 Task: Forward email as attachment with the signature Delaney King with the subject Meeting minutes from softage.1@softage.net to softage.4@softage.net with the message Could you provide me with a status report on the projects resource utilization?
Action: Mouse moved to (919, 82)
Screenshot: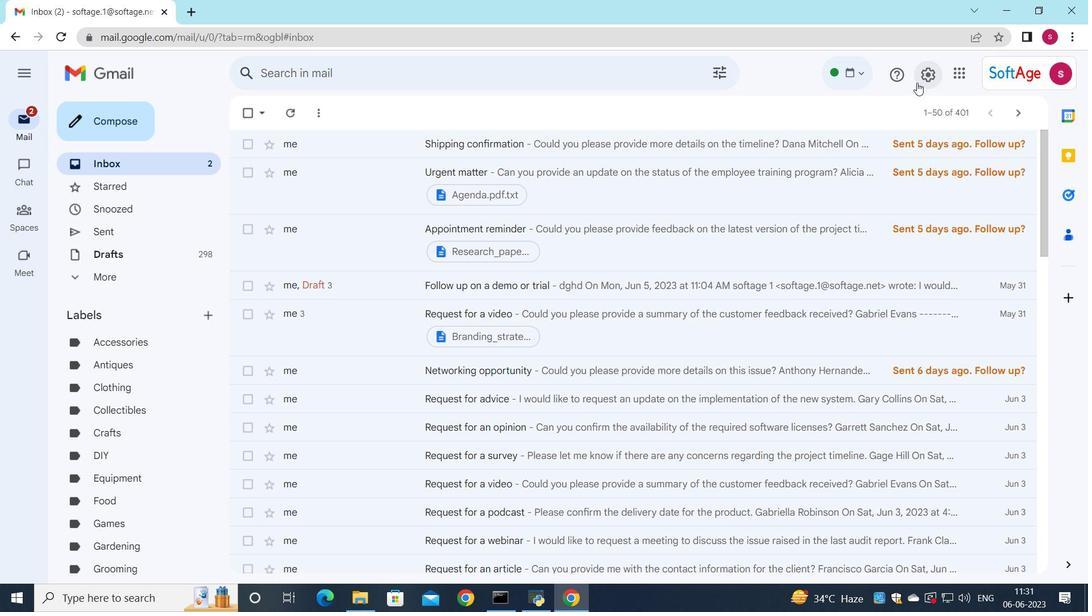 
Action: Mouse pressed left at (919, 82)
Screenshot: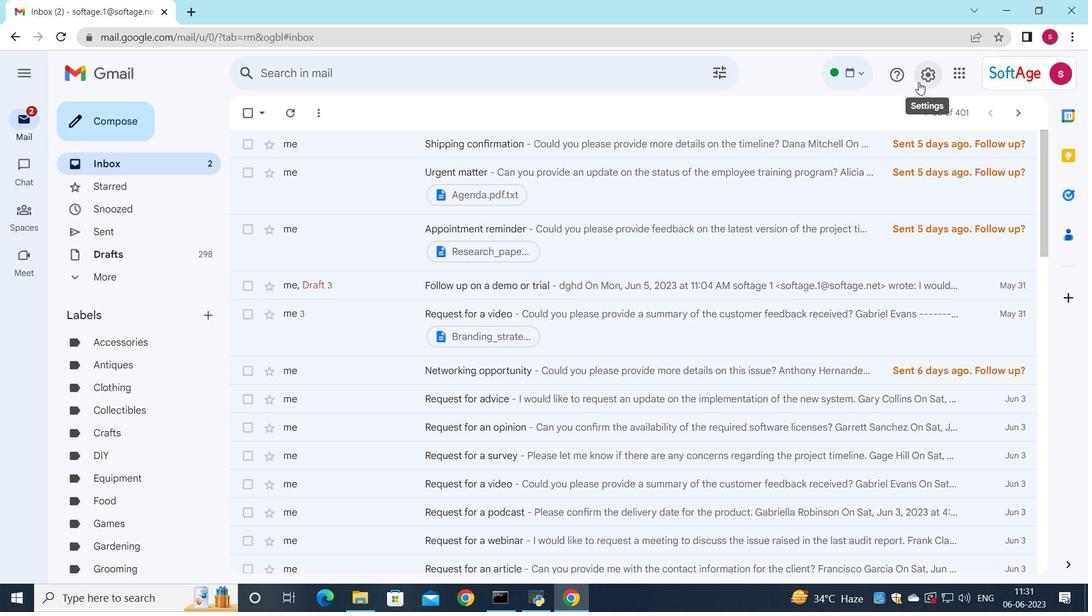 
Action: Mouse moved to (905, 147)
Screenshot: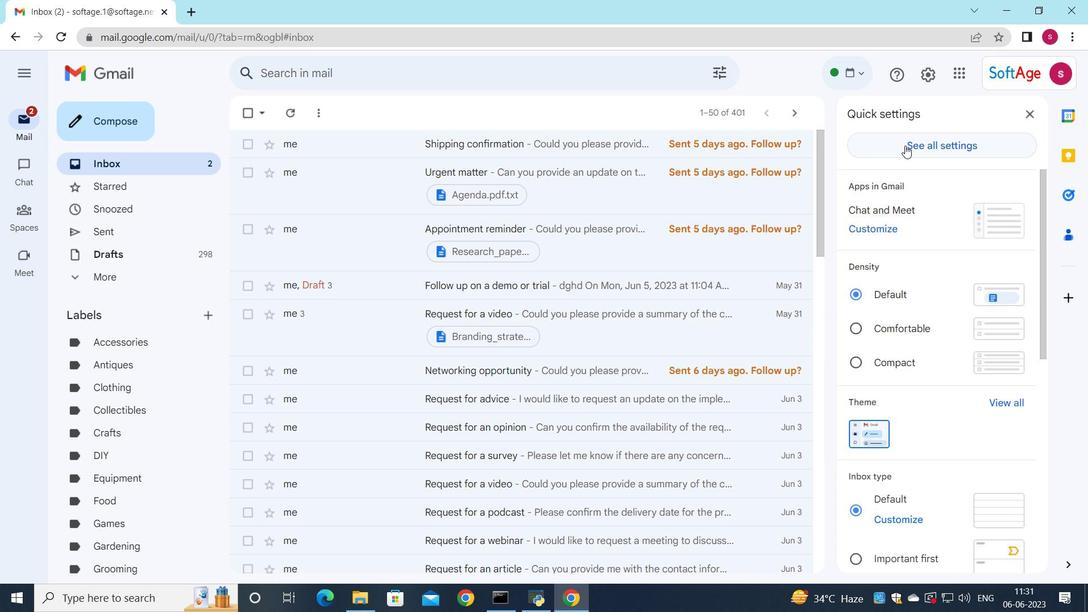 
Action: Mouse pressed left at (905, 147)
Screenshot: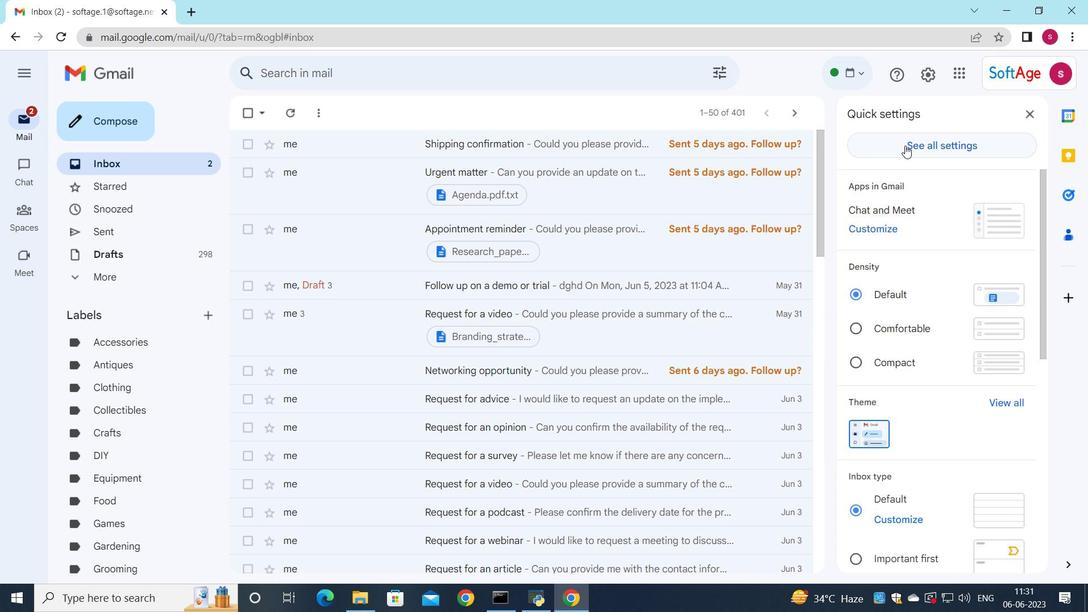 
Action: Mouse moved to (714, 248)
Screenshot: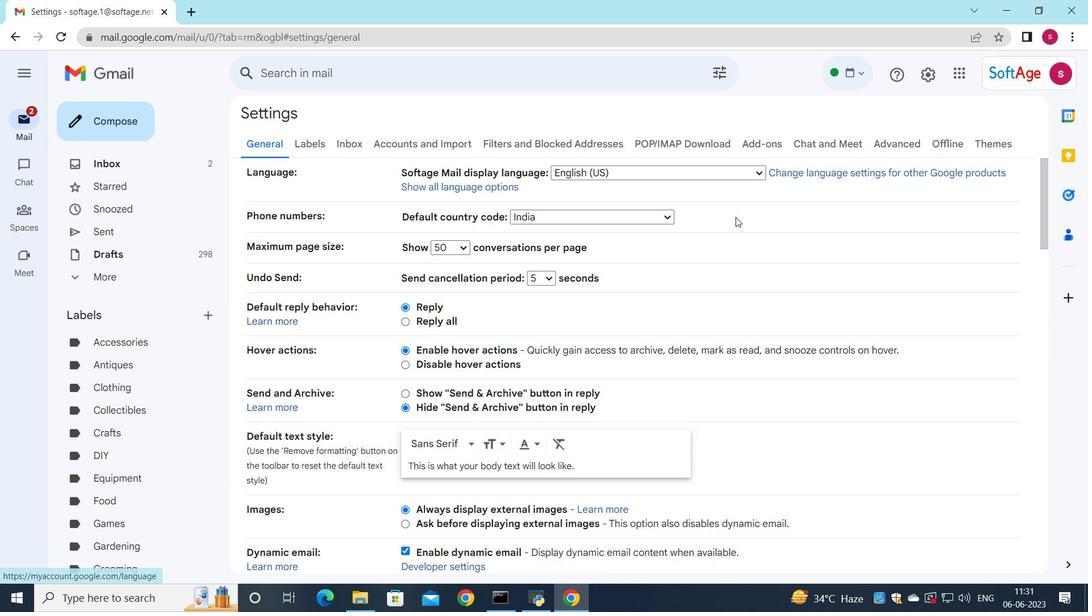 
Action: Mouse scrolled (714, 247) with delta (0, 0)
Screenshot: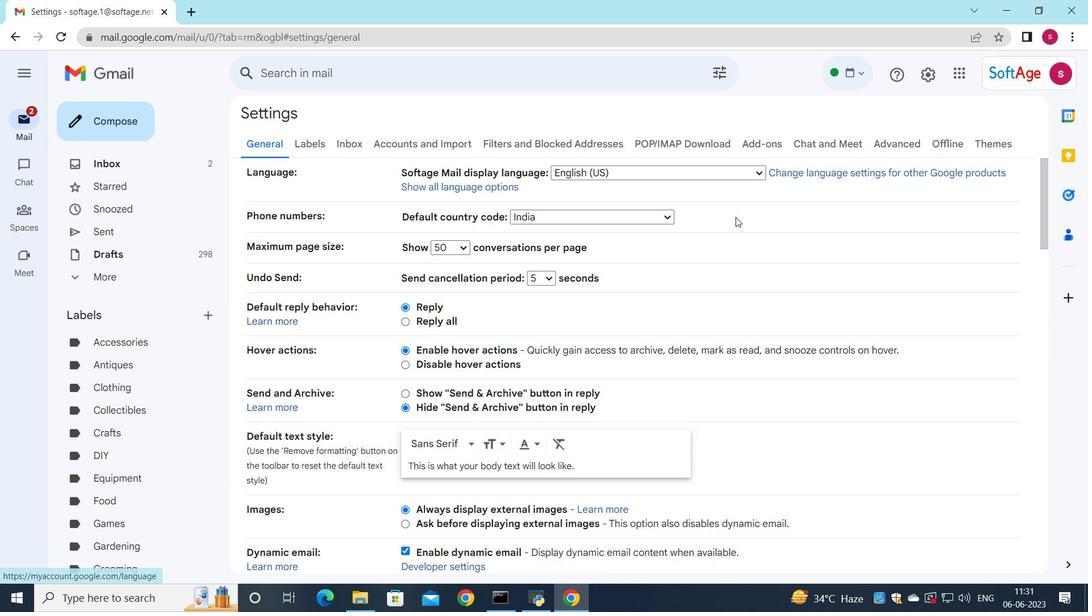 
Action: Mouse moved to (708, 254)
Screenshot: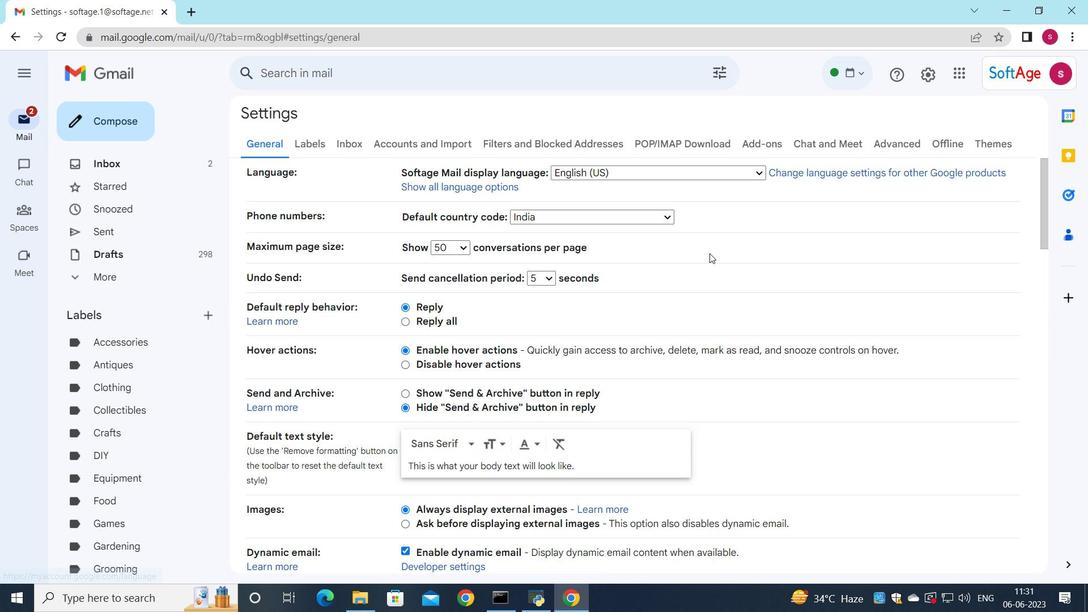 
Action: Mouse scrolled (708, 253) with delta (0, 0)
Screenshot: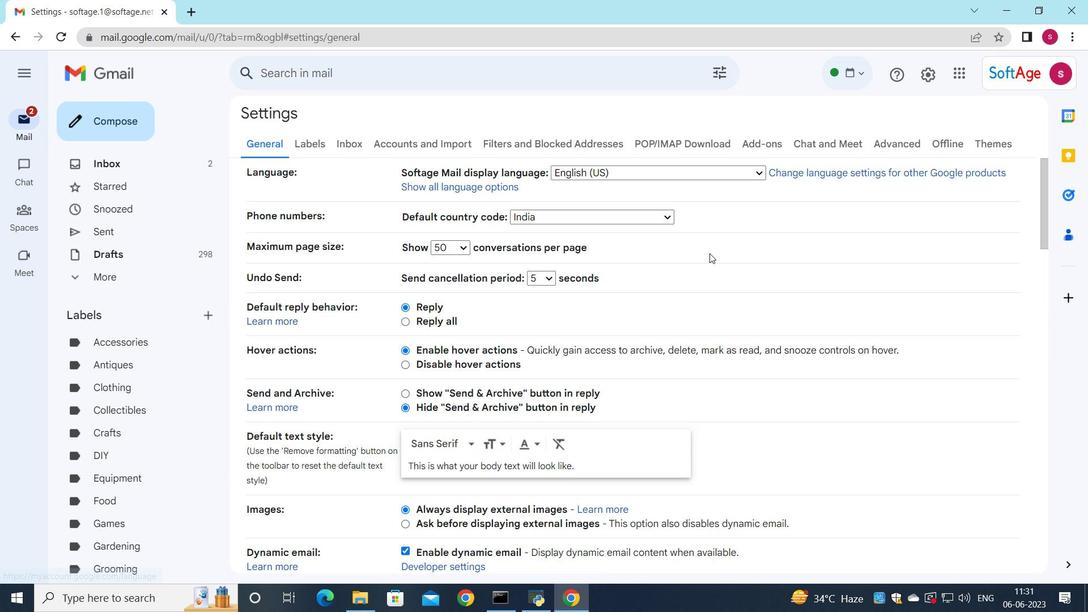 
Action: Mouse scrolled (708, 253) with delta (0, 0)
Screenshot: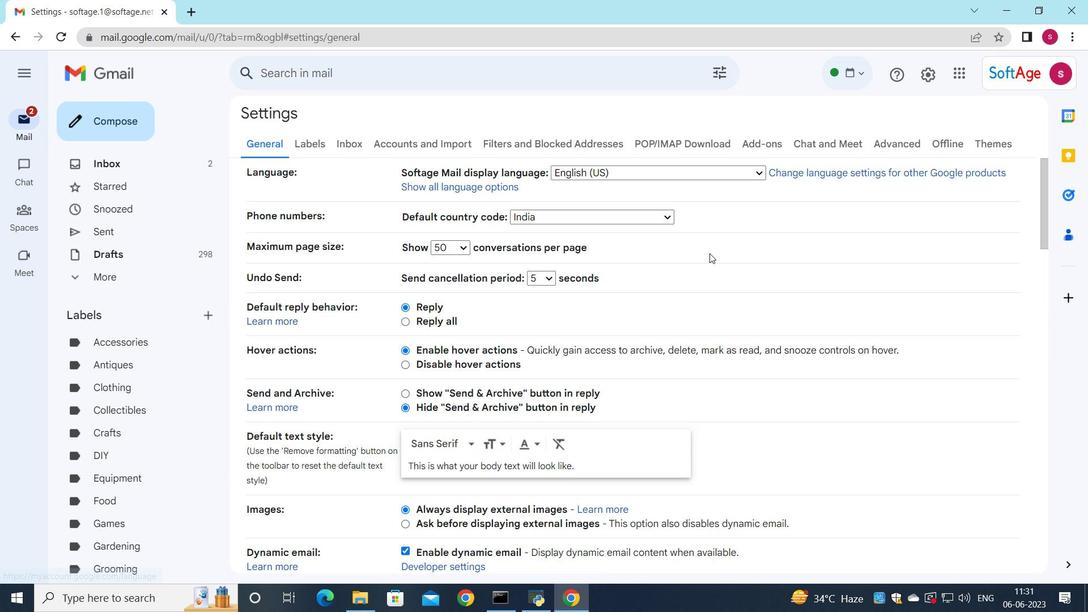 
Action: Mouse scrolled (708, 253) with delta (0, 0)
Screenshot: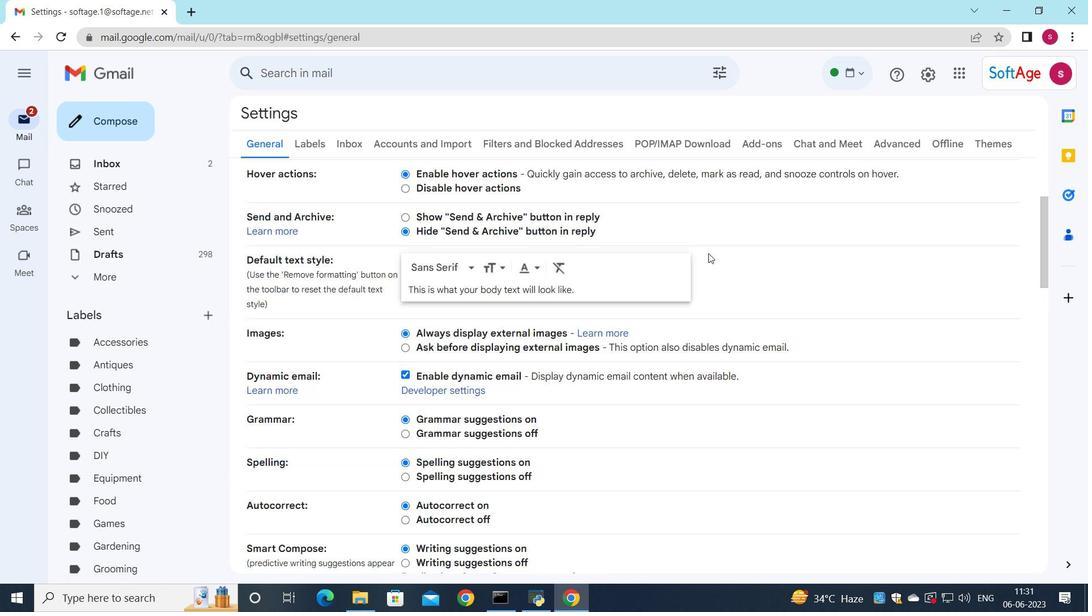 
Action: Mouse scrolled (708, 253) with delta (0, 0)
Screenshot: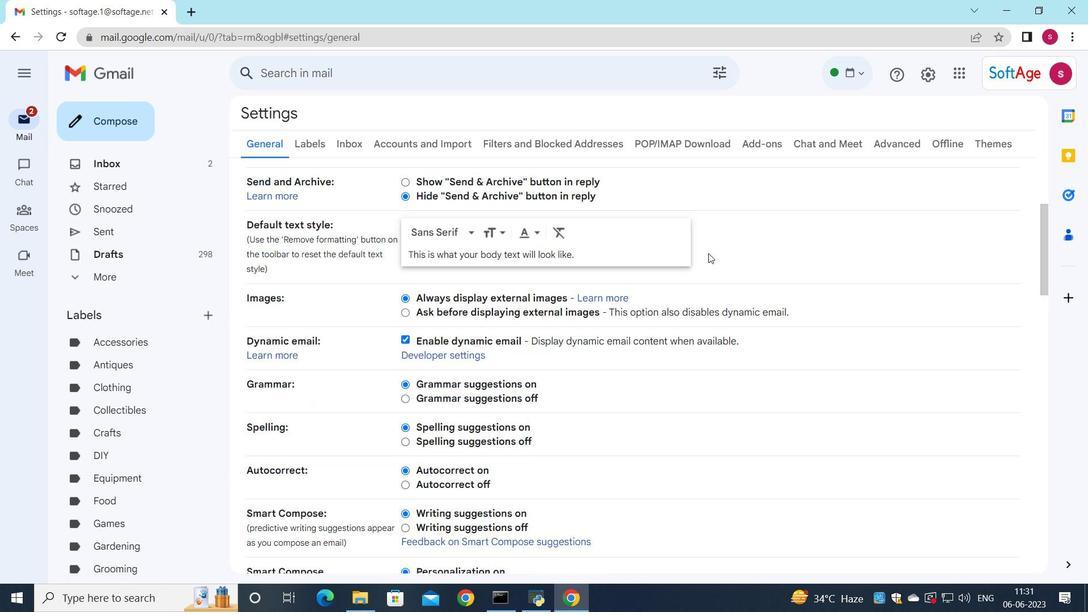 
Action: Mouse scrolled (708, 253) with delta (0, 0)
Screenshot: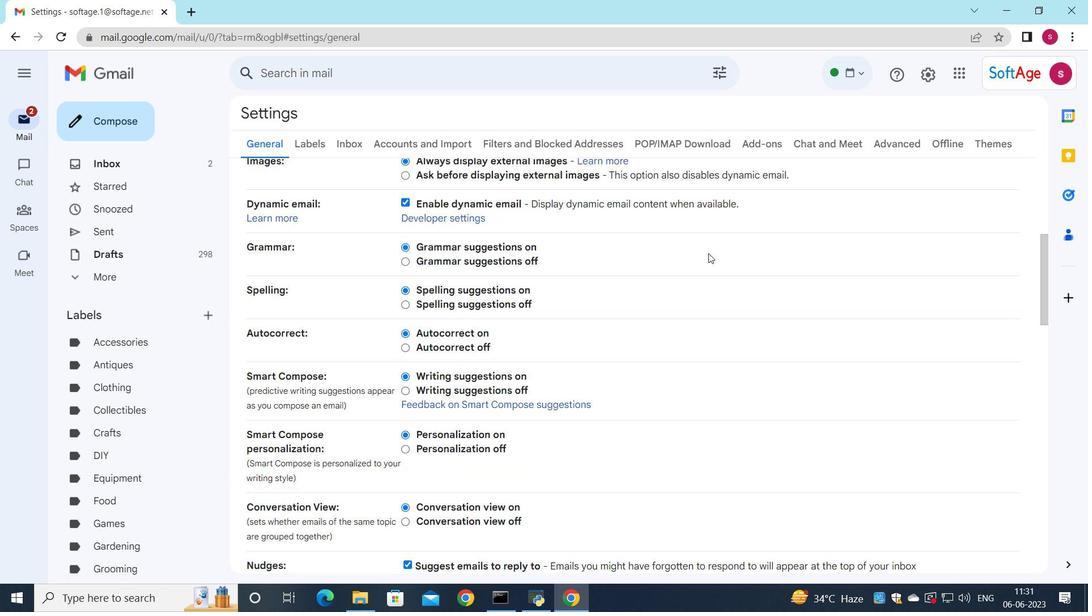 
Action: Mouse scrolled (708, 253) with delta (0, 0)
Screenshot: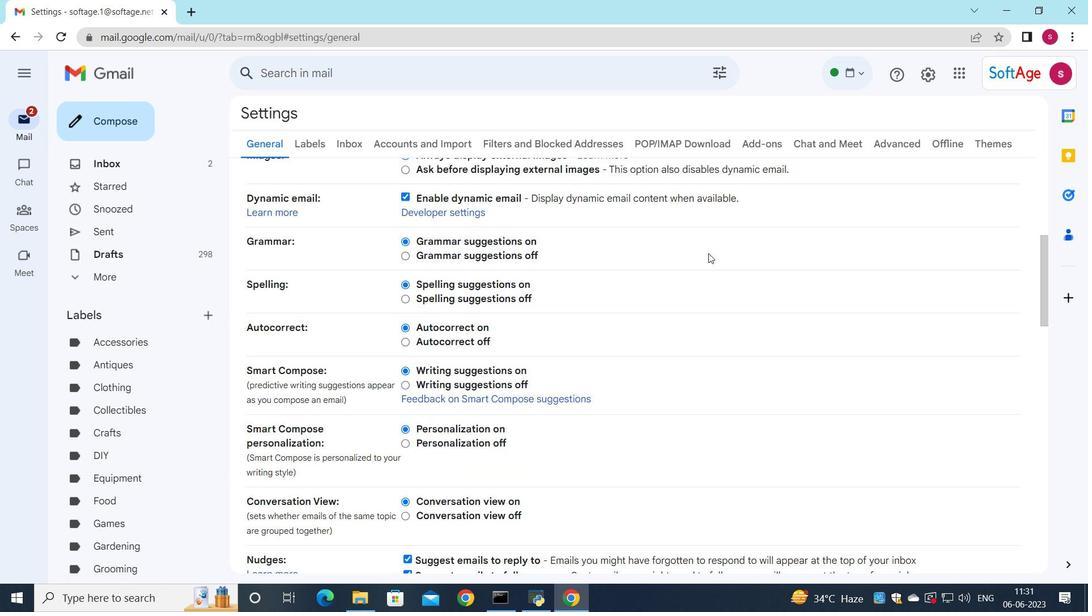 
Action: Mouse scrolled (708, 253) with delta (0, 0)
Screenshot: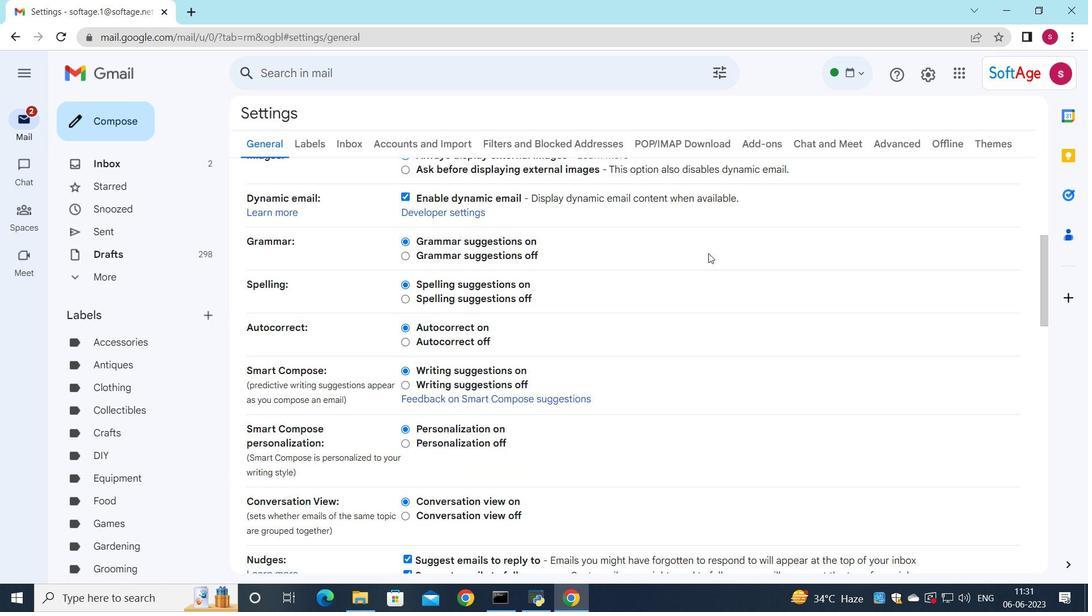 
Action: Mouse moved to (684, 270)
Screenshot: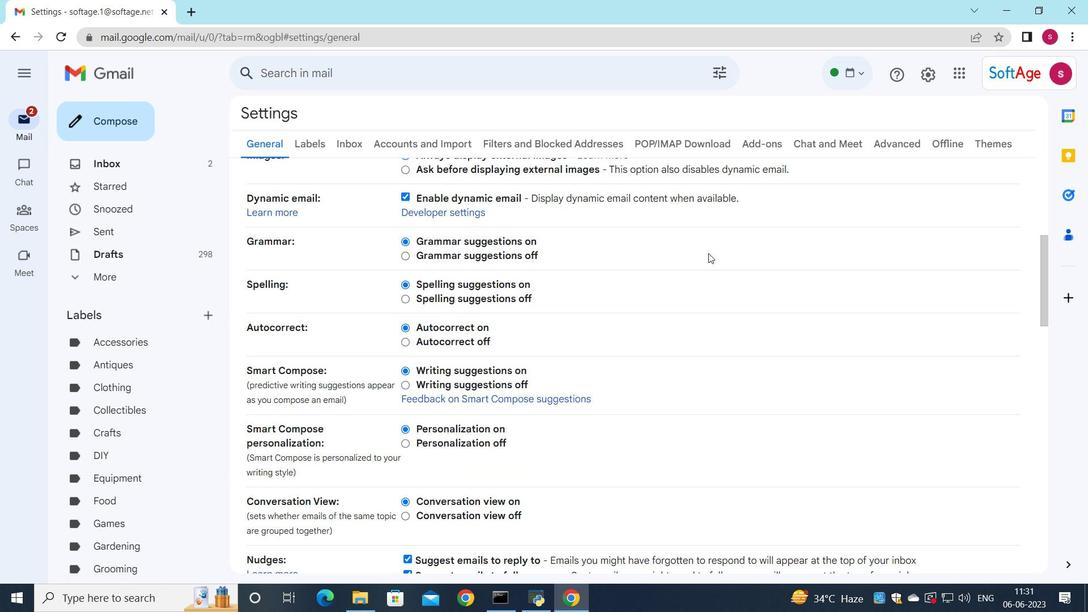 
Action: Mouse scrolled (684, 269) with delta (0, 0)
Screenshot: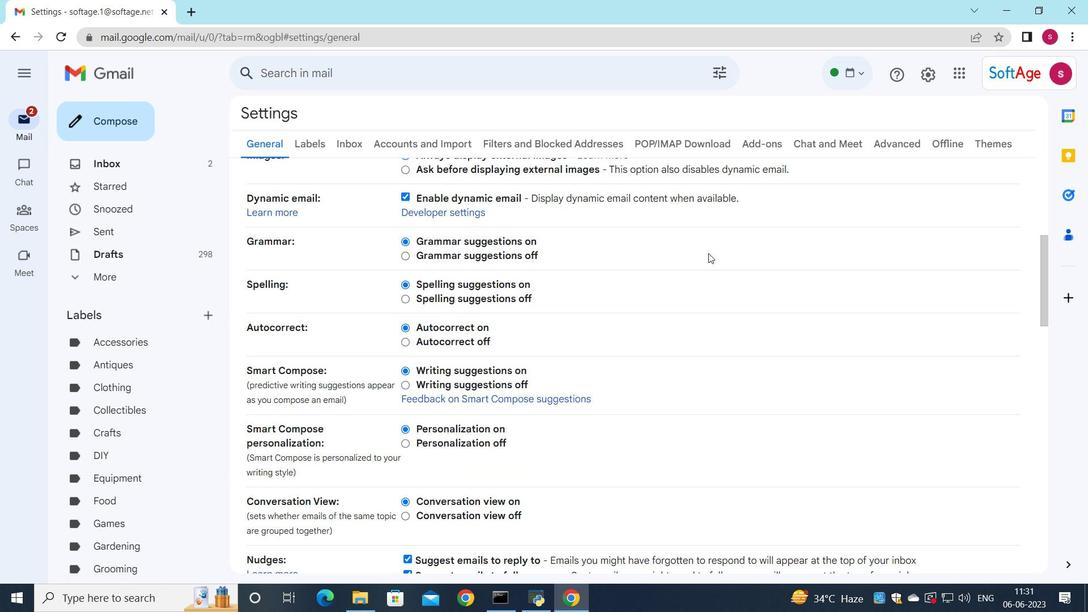 
Action: Mouse moved to (516, 341)
Screenshot: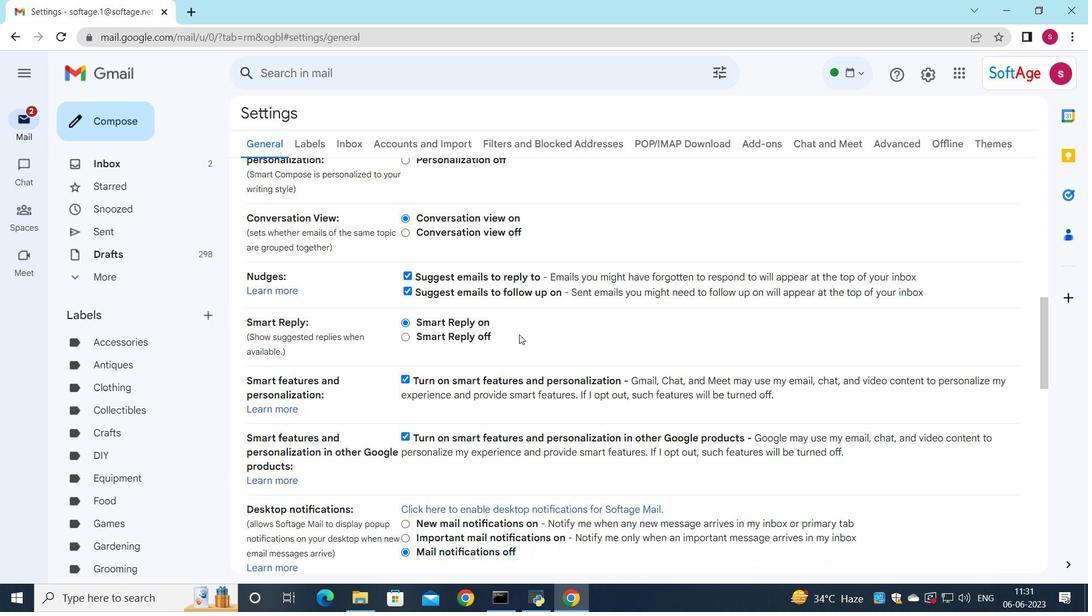 
Action: Mouse scrolled (516, 340) with delta (0, 0)
Screenshot: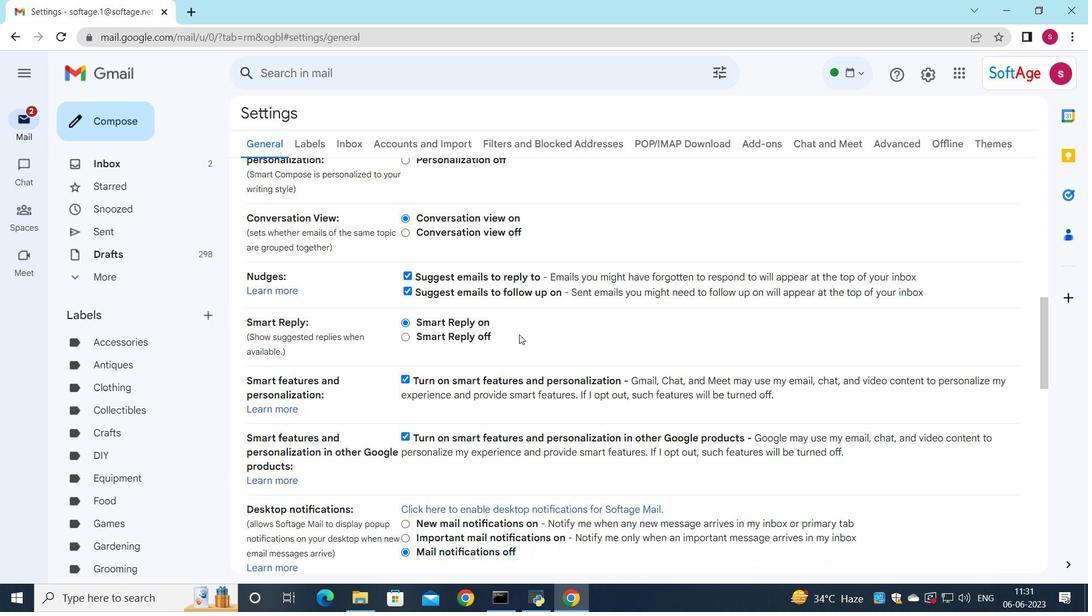 
Action: Mouse moved to (515, 342)
Screenshot: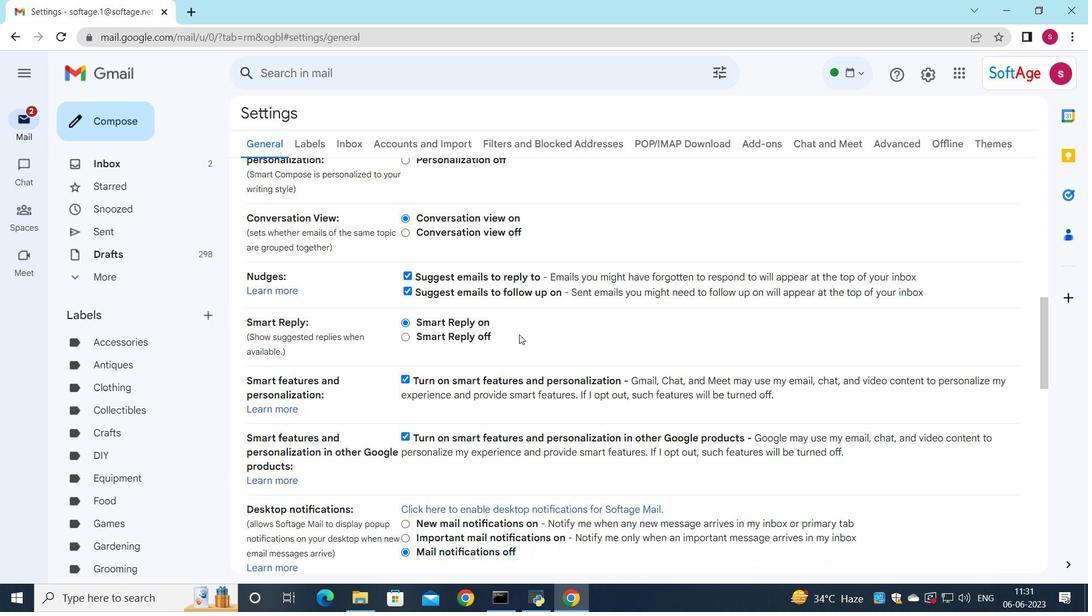 
Action: Mouse scrolled (515, 341) with delta (0, 0)
Screenshot: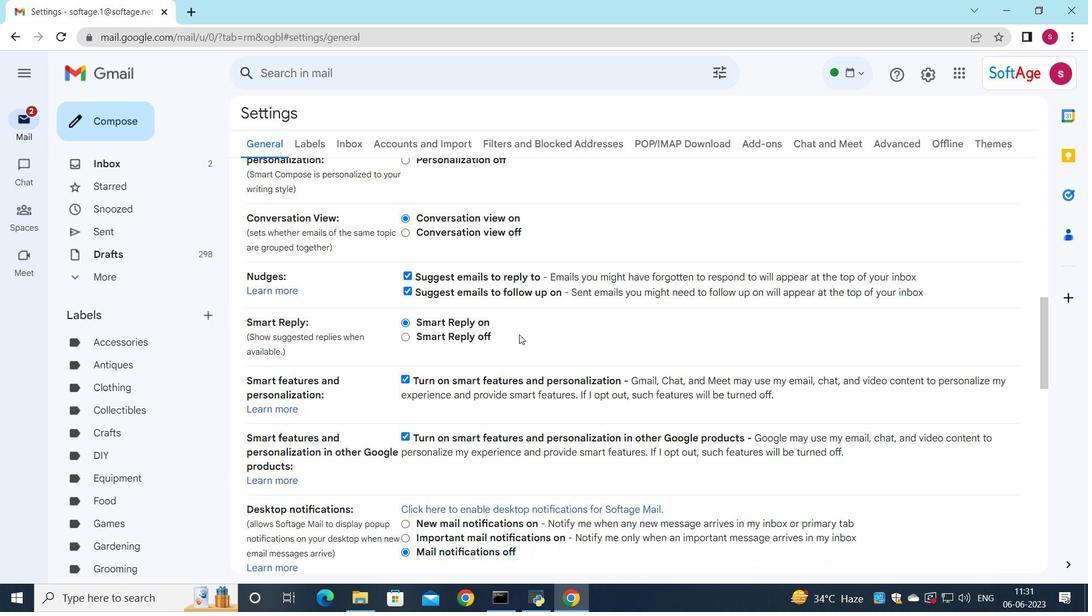 
Action: Mouse moved to (514, 344)
Screenshot: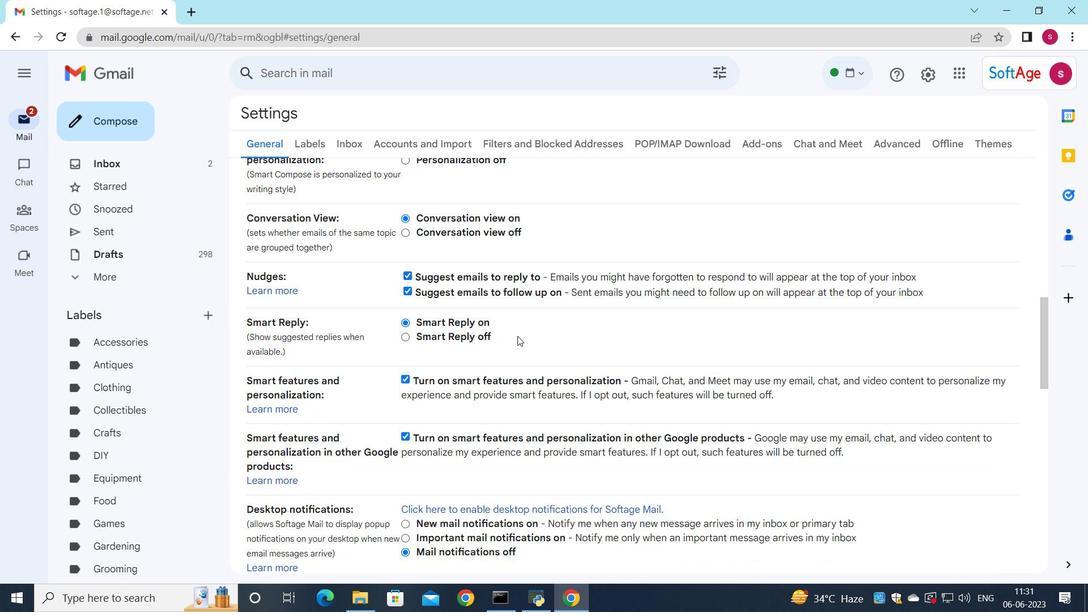 
Action: Mouse scrolled (514, 343) with delta (0, 0)
Screenshot: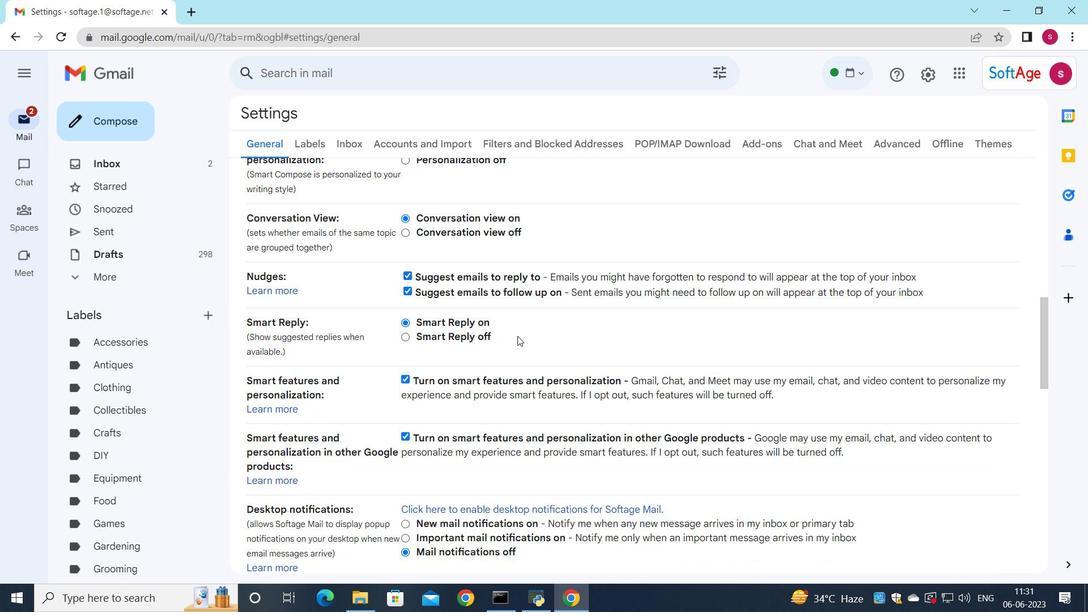 
Action: Mouse moved to (513, 345)
Screenshot: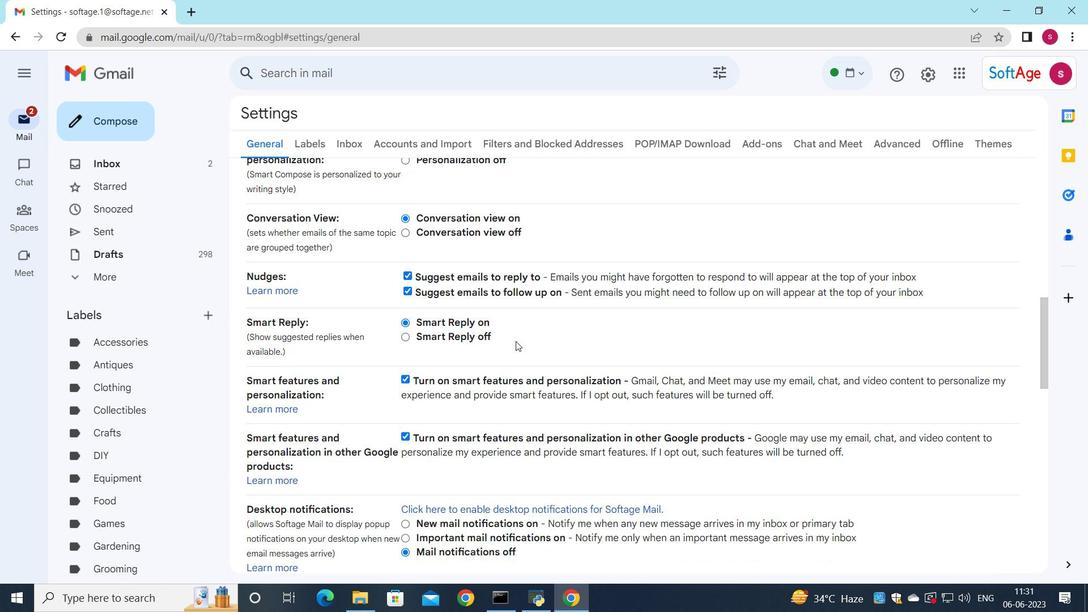 
Action: Mouse scrolled (513, 344) with delta (0, 0)
Screenshot: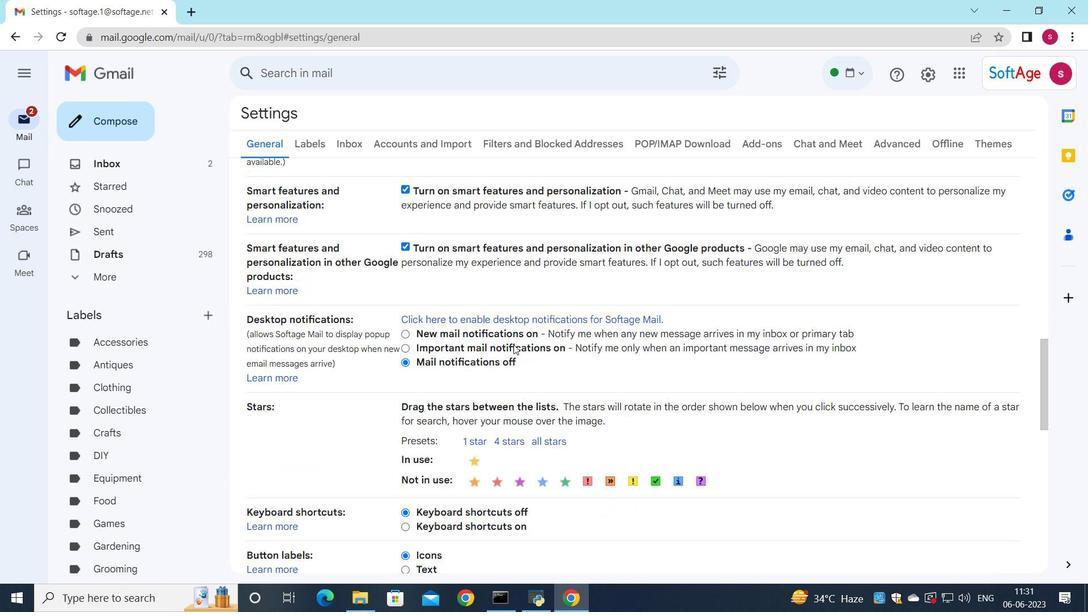 
Action: Mouse scrolled (513, 344) with delta (0, 0)
Screenshot: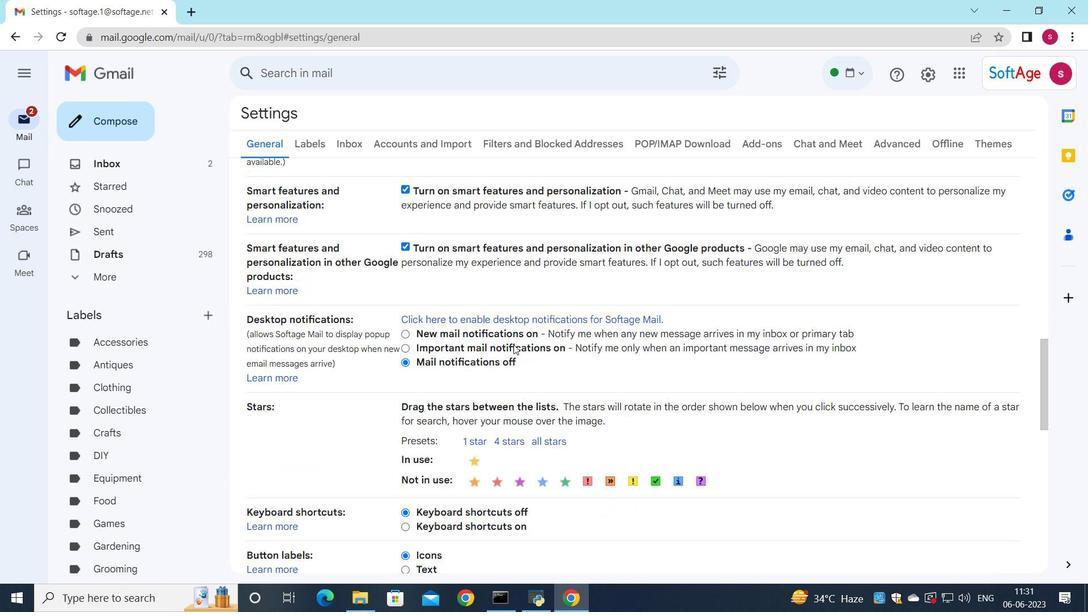 
Action: Mouse scrolled (513, 344) with delta (0, 0)
Screenshot: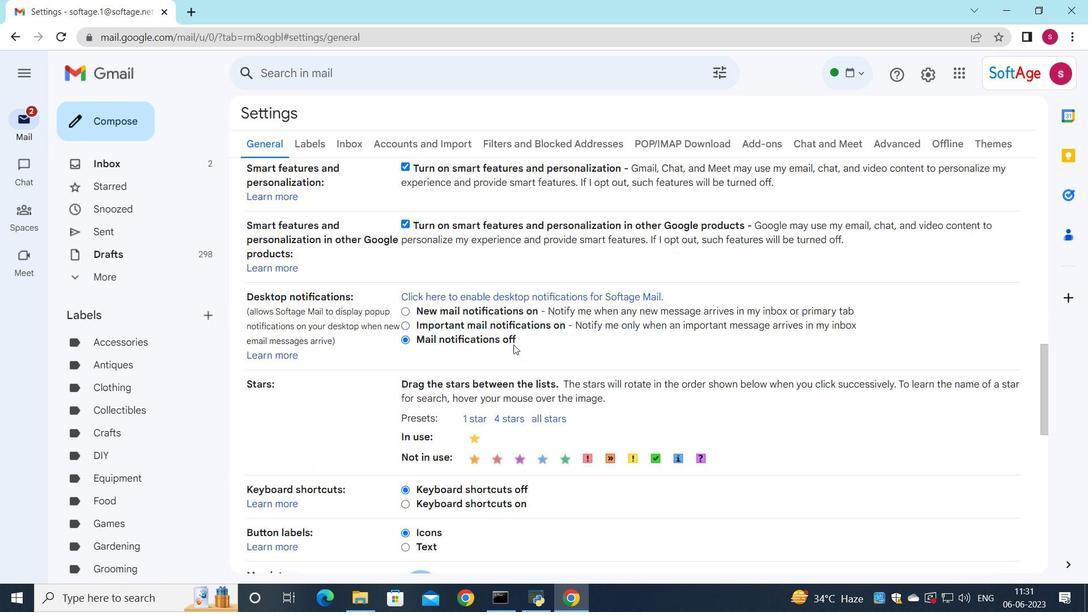 
Action: Mouse moved to (439, 395)
Screenshot: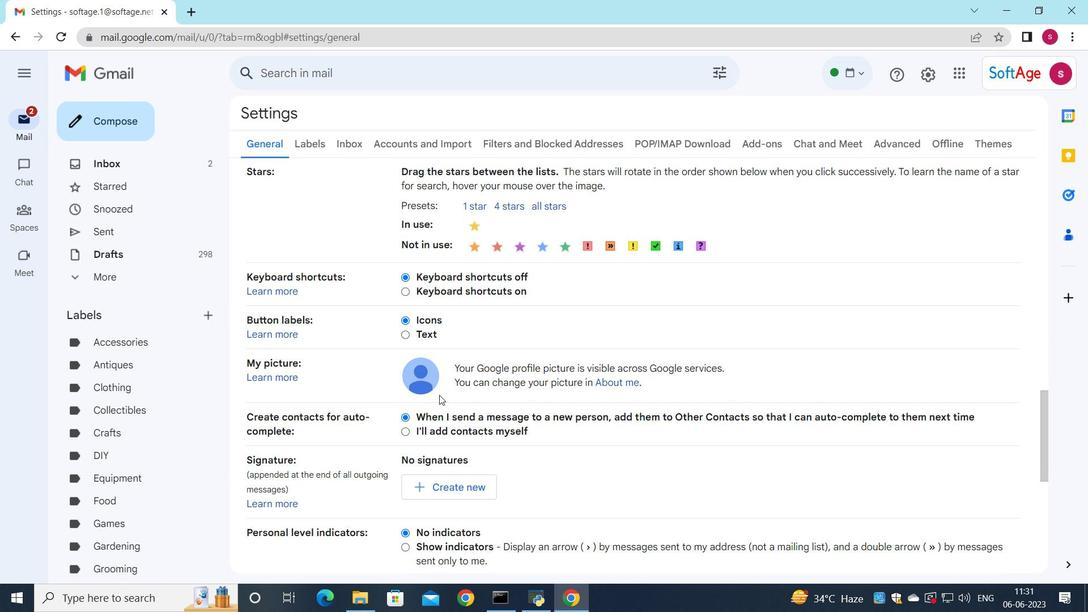 
Action: Mouse scrolled (439, 394) with delta (0, 0)
Screenshot: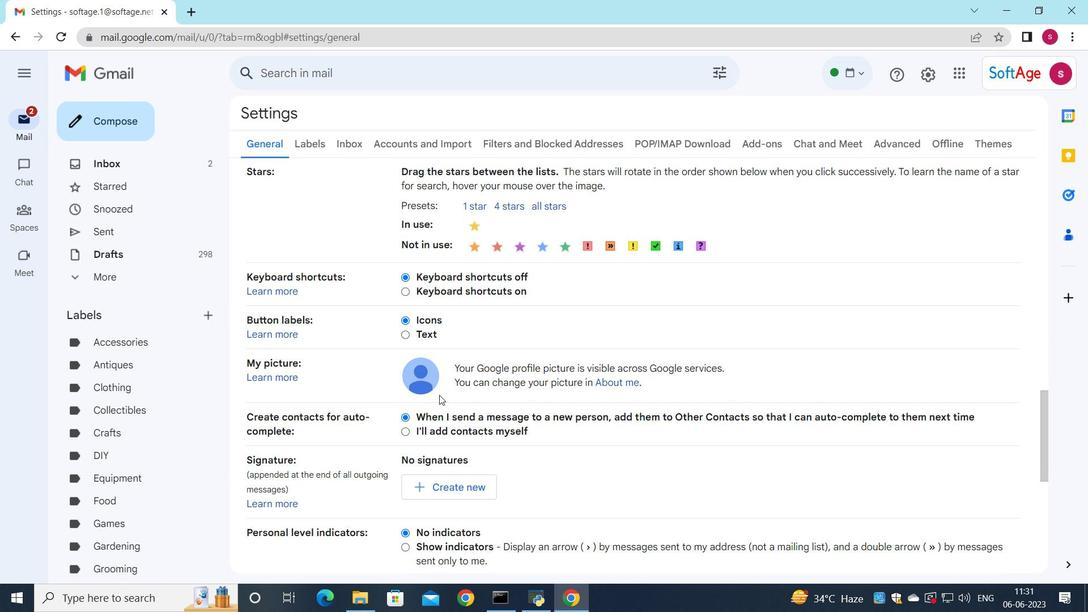 
Action: Mouse scrolled (439, 394) with delta (0, 0)
Screenshot: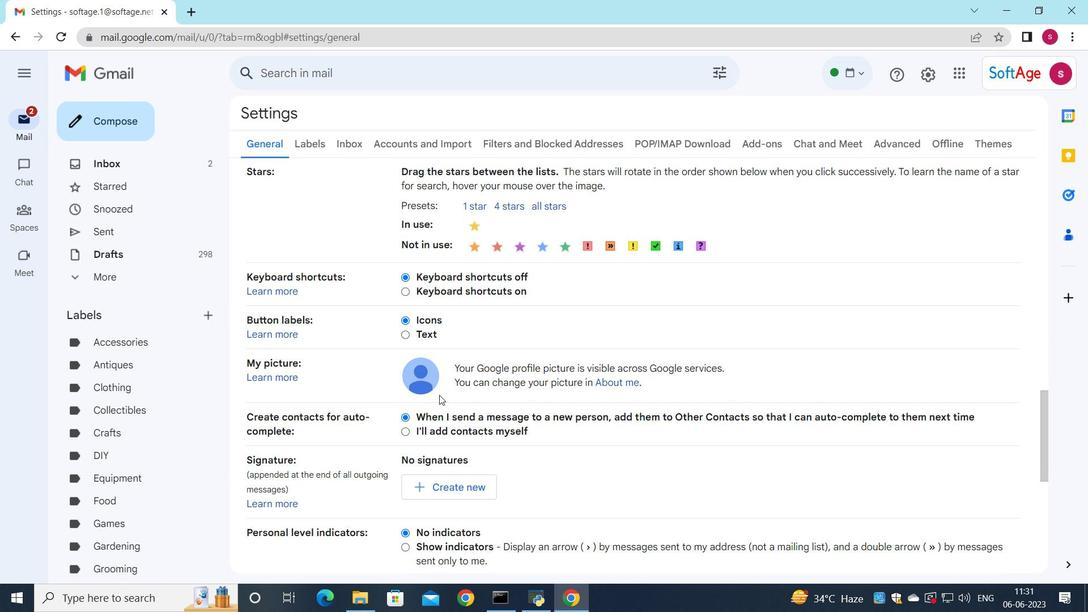 
Action: Mouse scrolled (439, 394) with delta (0, 0)
Screenshot: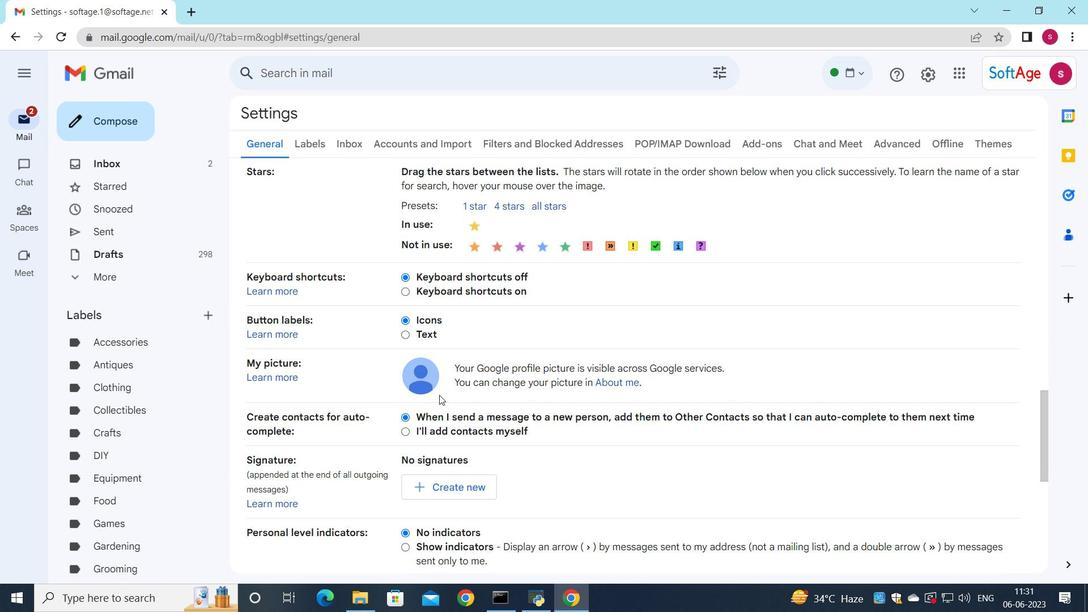 
Action: Mouse moved to (437, 272)
Screenshot: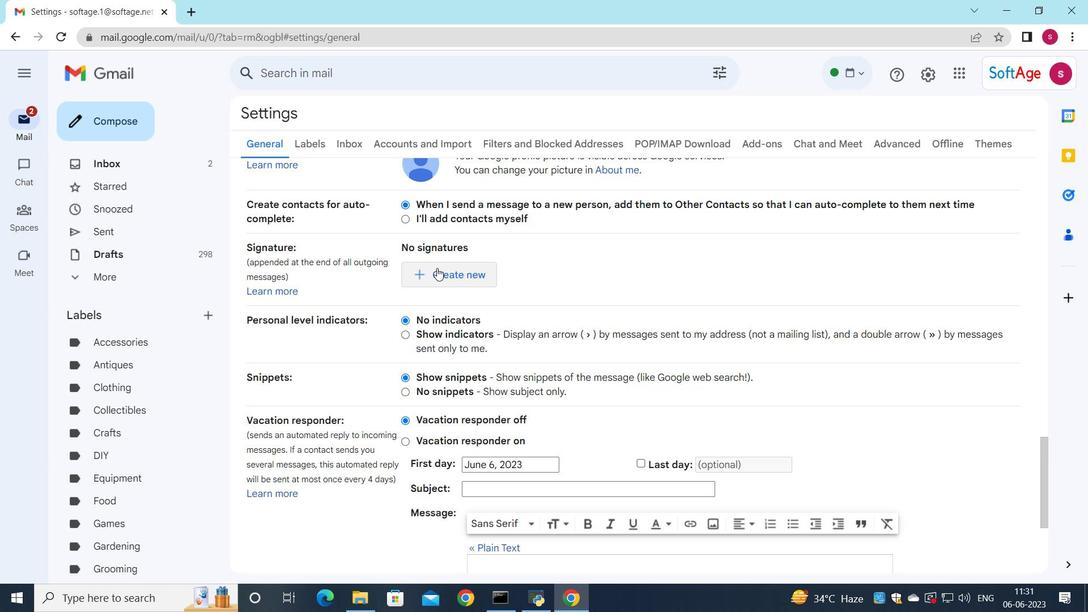 
Action: Mouse pressed left at (437, 272)
Screenshot: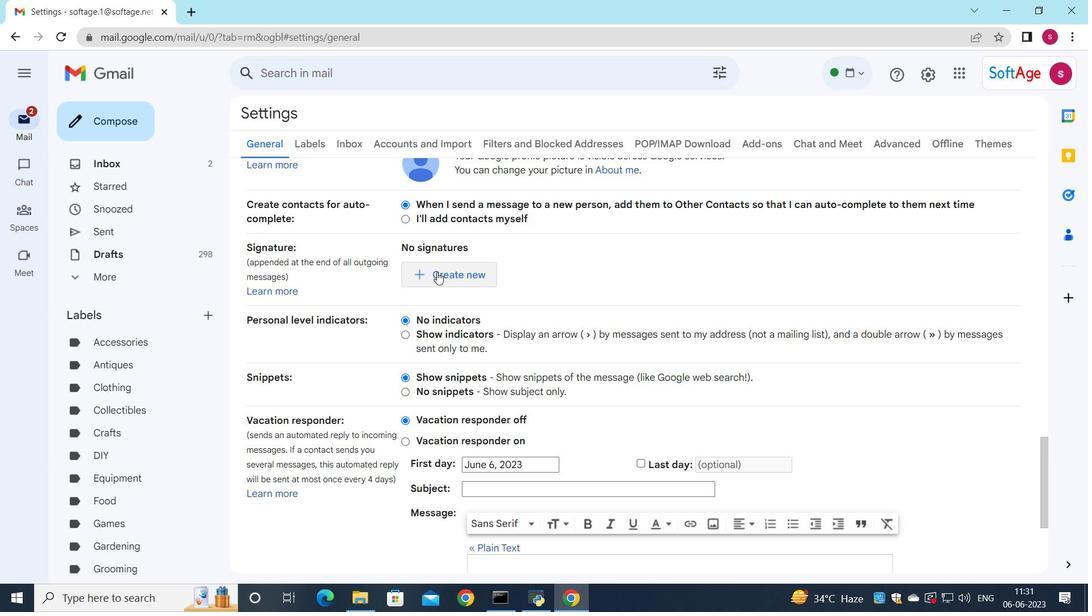 
Action: Mouse moved to (614, 209)
Screenshot: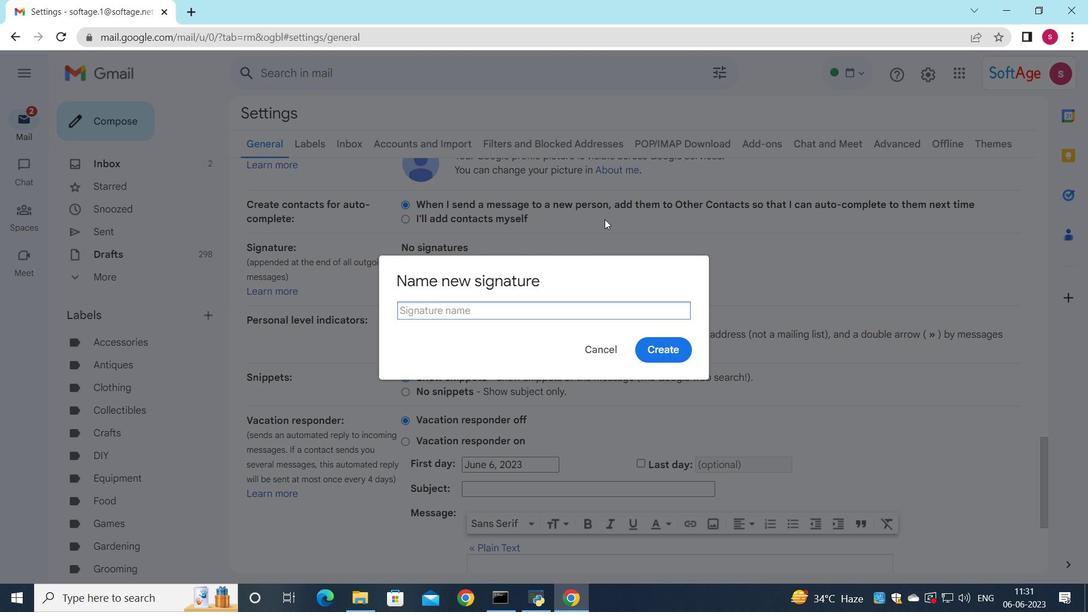 
Action: Key pressed <Key.shift>Delaney<Key.space><Key.shift>King
Screenshot: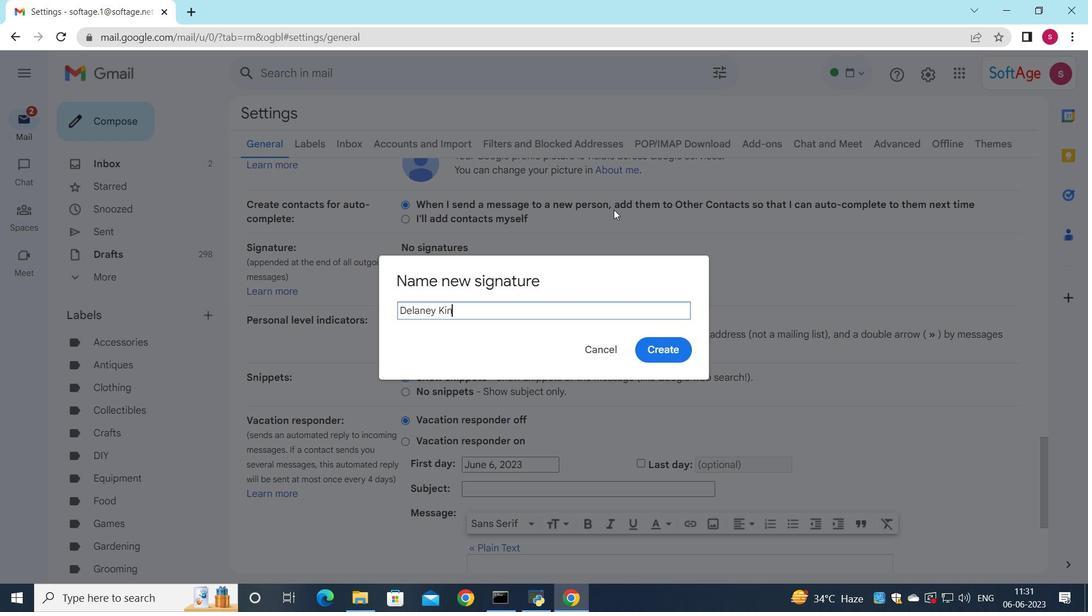 
Action: Mouse moved to (658, 350)
Screenshot: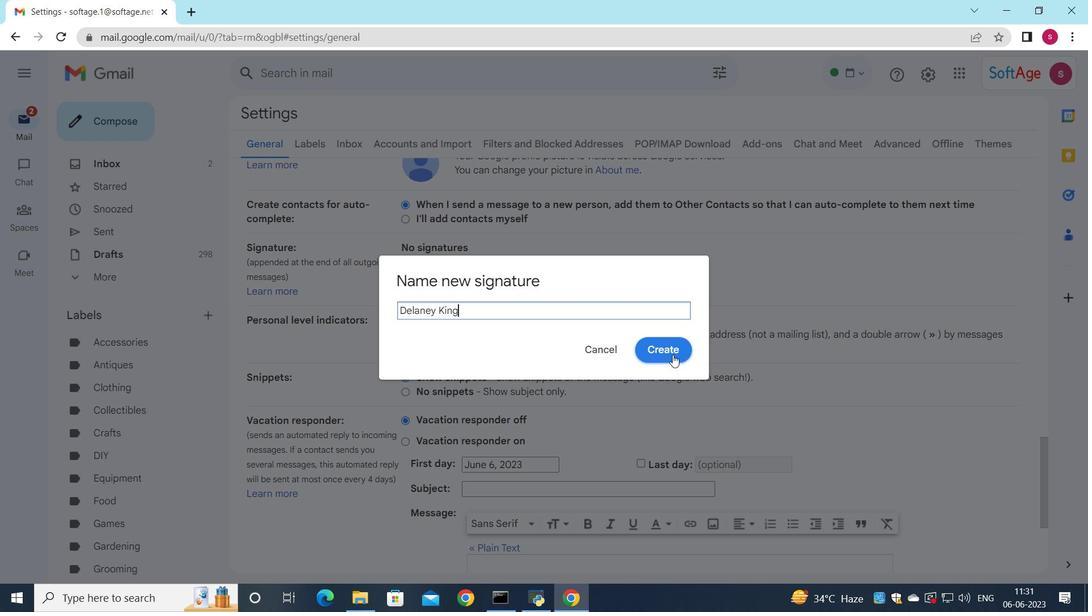 
Action: Mouse pressed left at (658, 350)
Screenshot: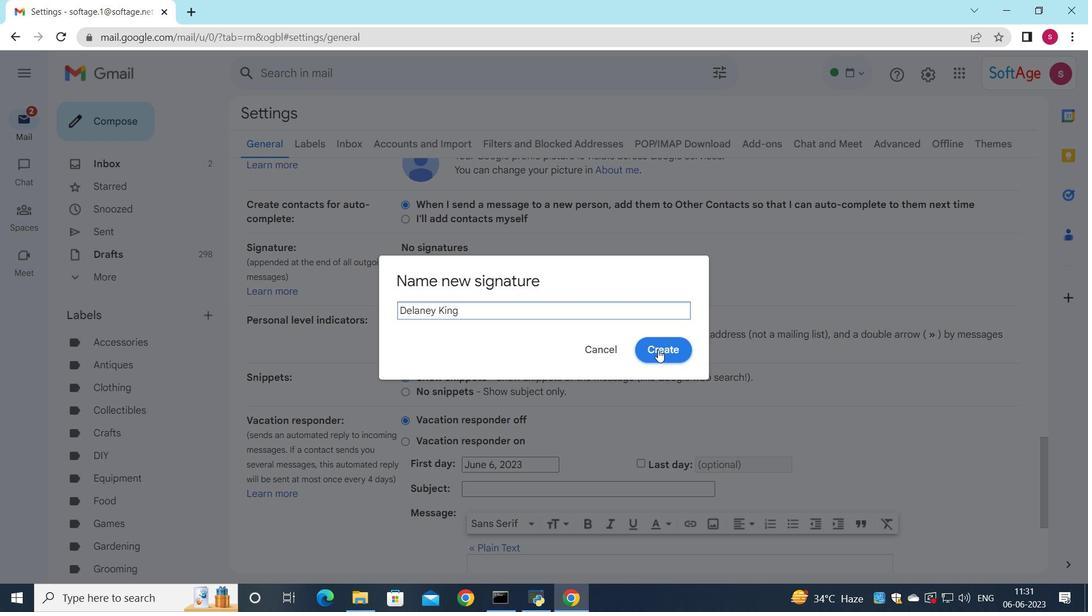 
Action: Mouse moved to (672, 299)
Screenshot: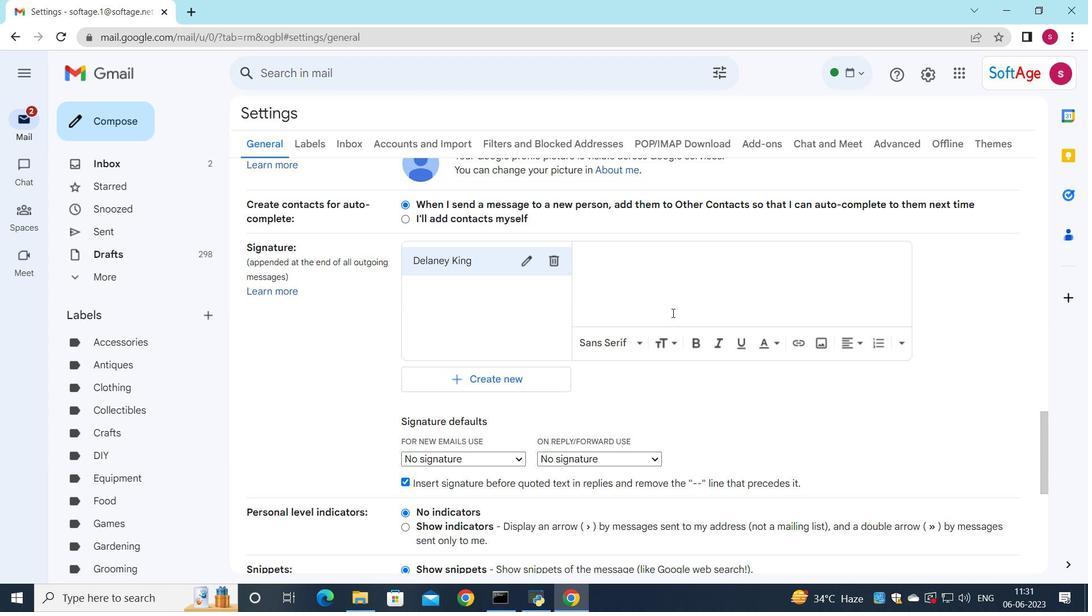 
Action: Mouse pressed left at (672, 299)
Screenshot: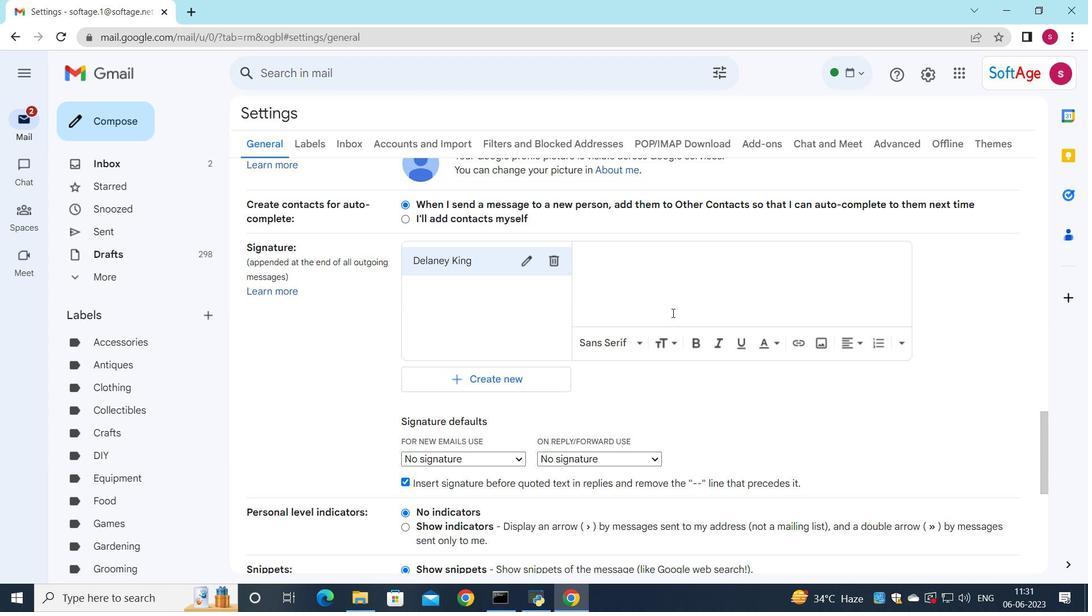
Action: Mouse moved to (672, 294)
Screenshot: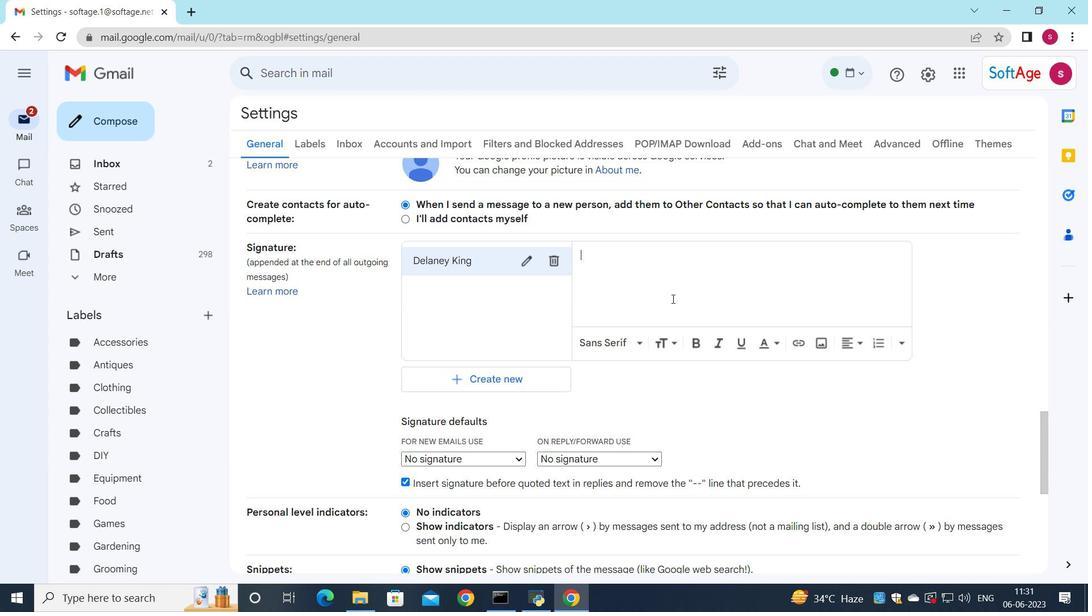 
Action: Key pressed <Key.shift>Delaney<Key.space><Key.shift>King
Screenshot: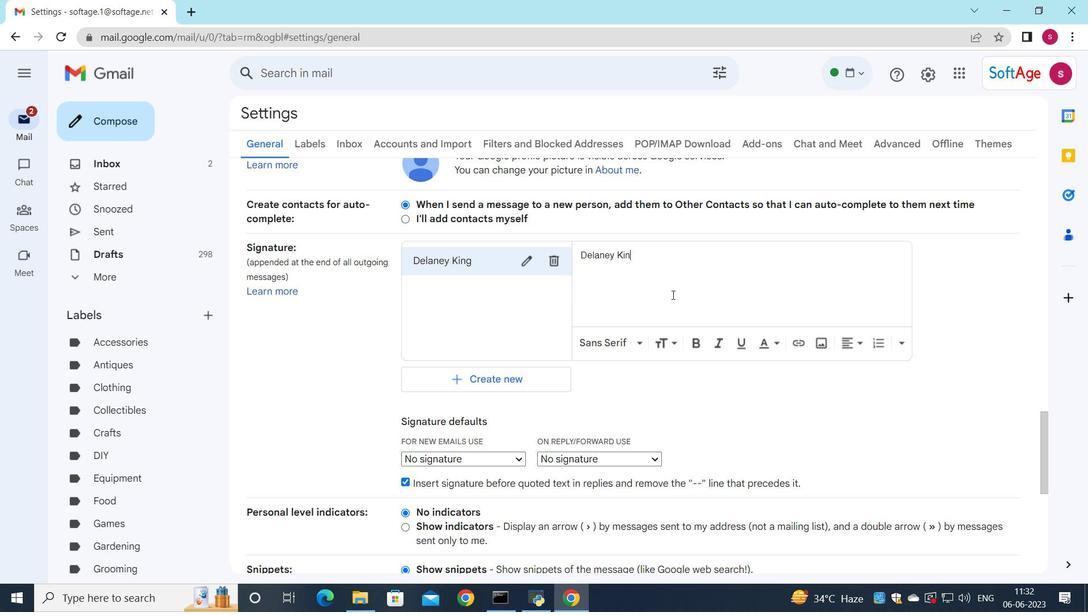 
Action: Mouse scrolled (672, 294) with delta (0, 0)
Screenshot: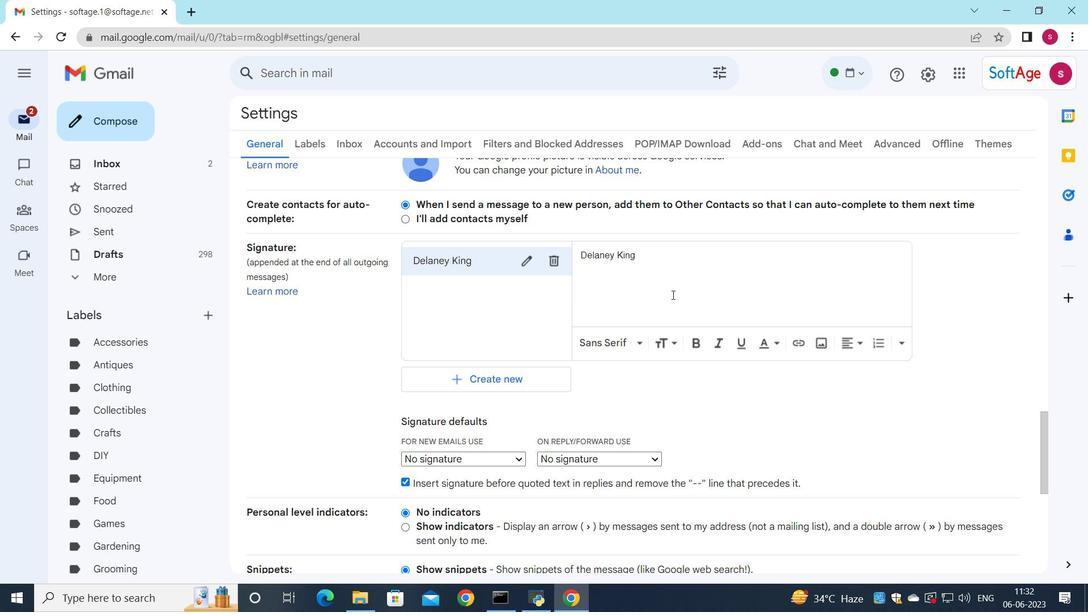 
Action: Mouse scrolled (672, 294) with delta (0, 0)
Screenshot: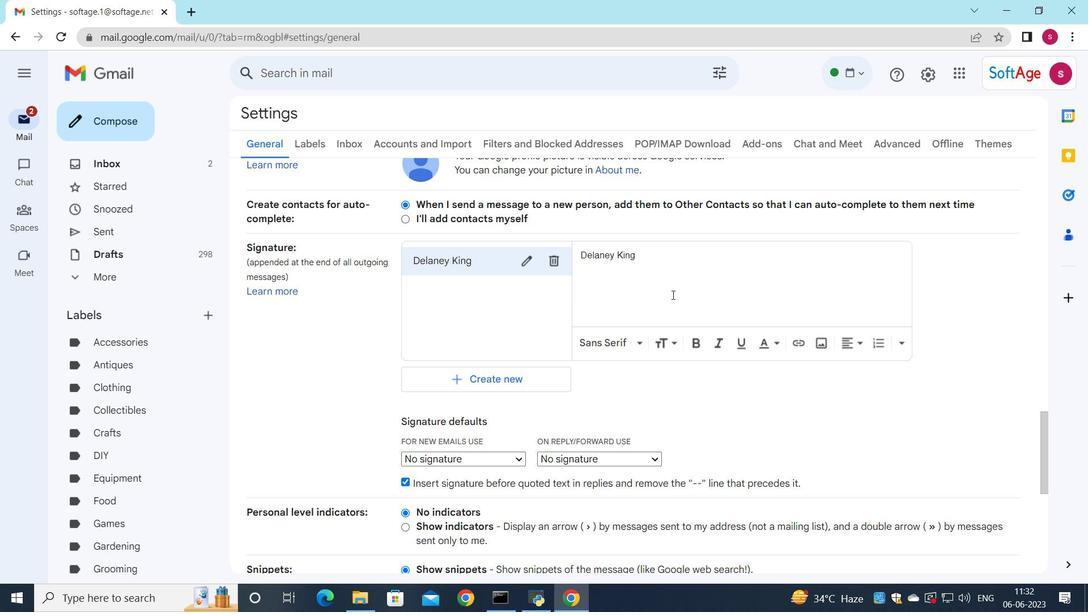 
Action: Mouse moved to (516, 314)
Screenshot: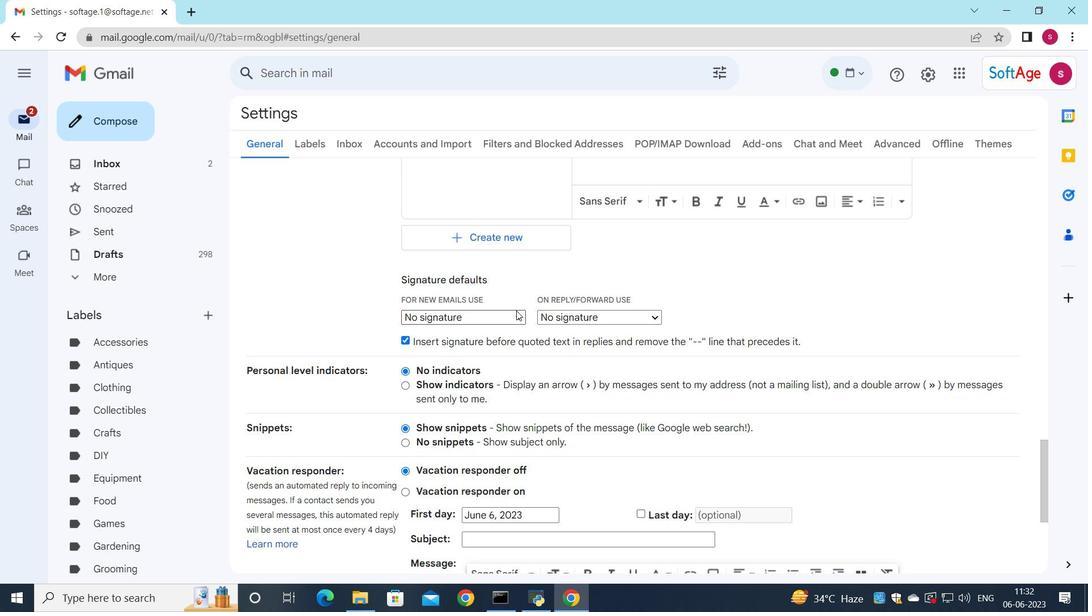 
Action: Mouse pressed left at (516, 314)
Screenshot: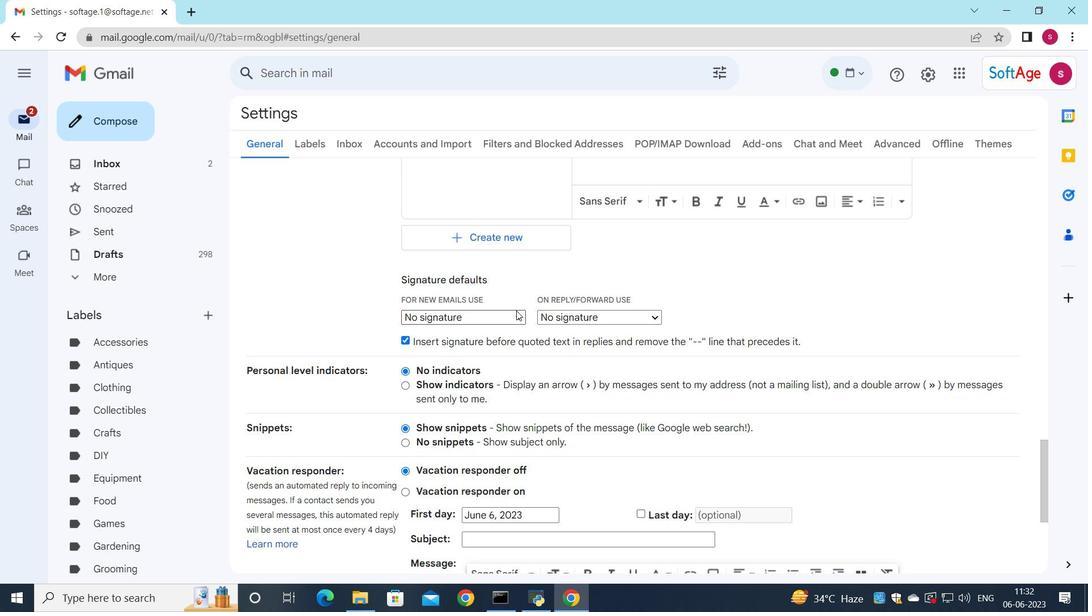 
Action: Mouse moved to (503, 339)
Screenshot: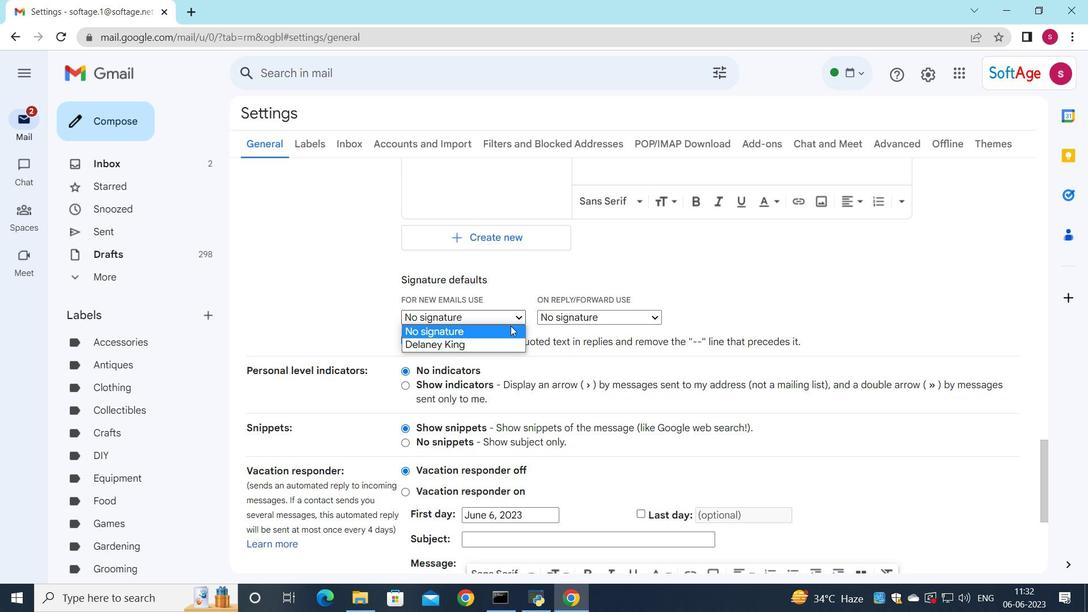 
Action: Mouse pressed left at (503, 339)
Screenshot: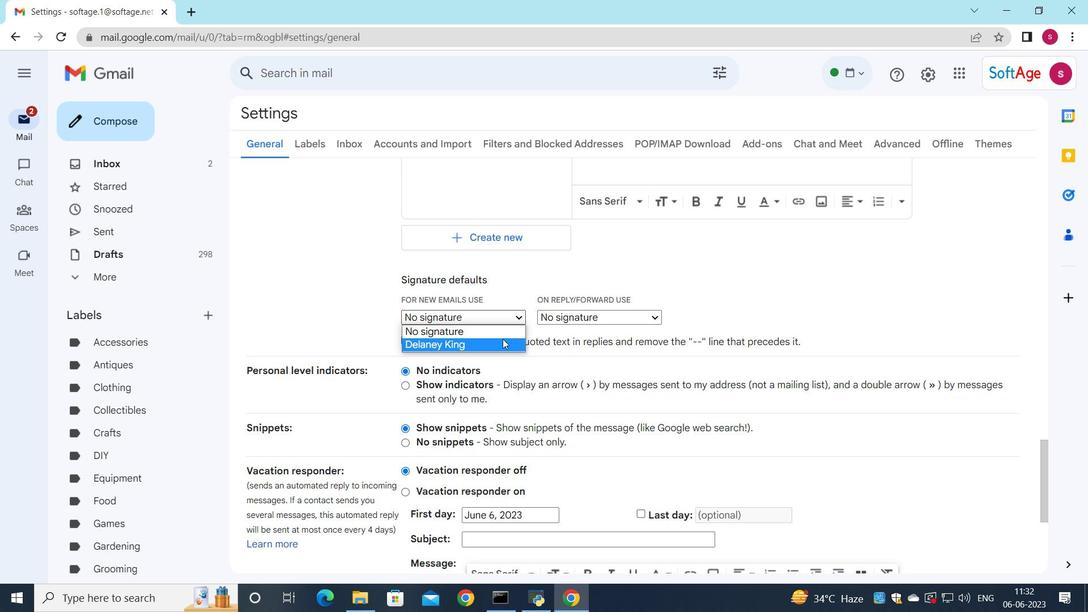 
Action: Mouse moved to (566, 323)
Screenshot: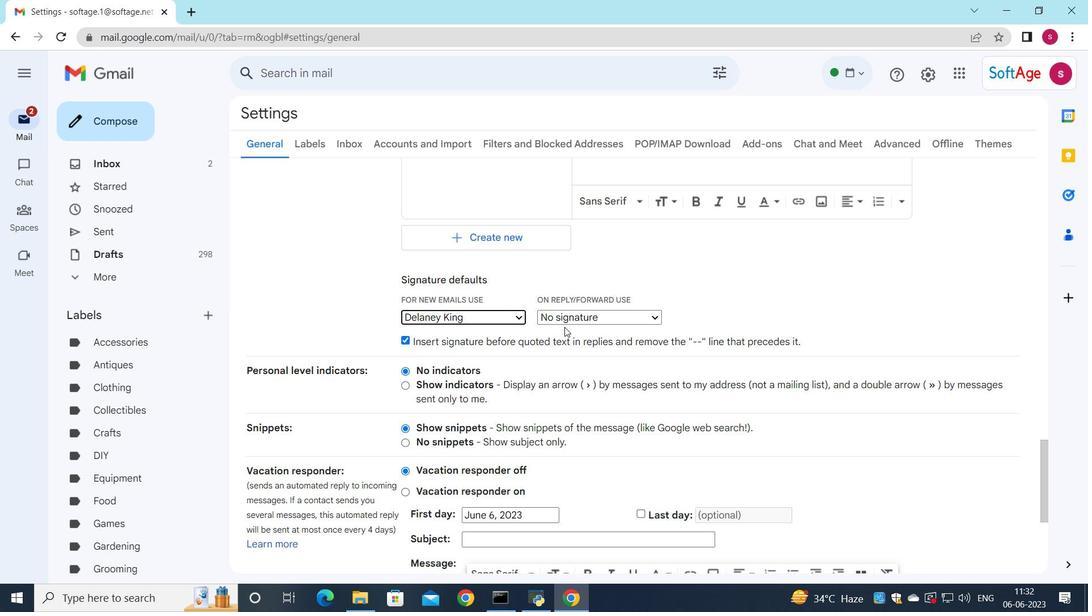 
Action: Mouse pressed left at (566, 323)
Screenshot: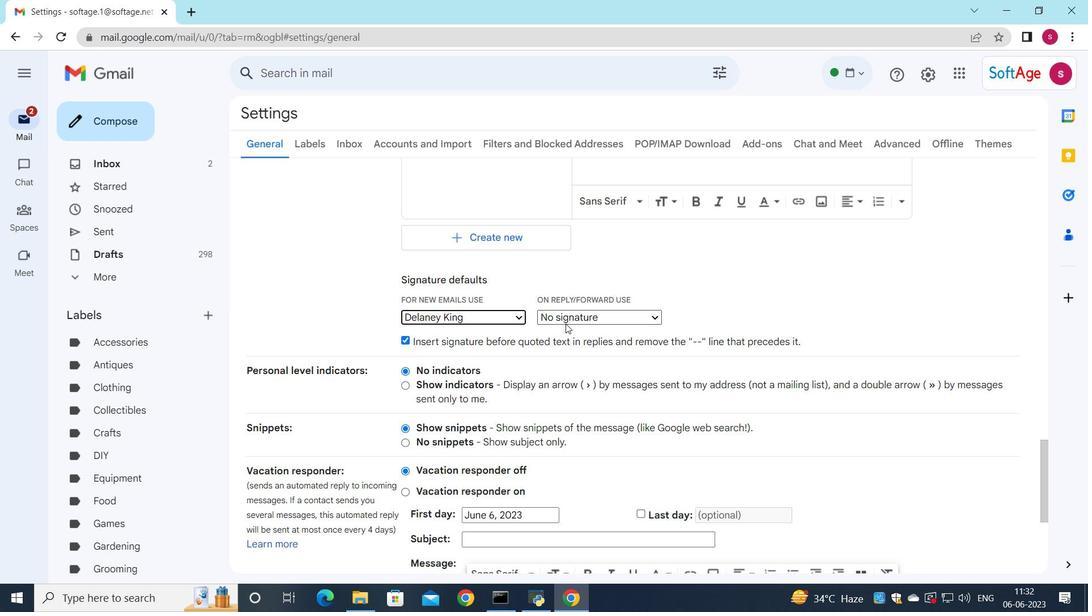 
Action: Mouse moved to (557, 346)
Screenshot: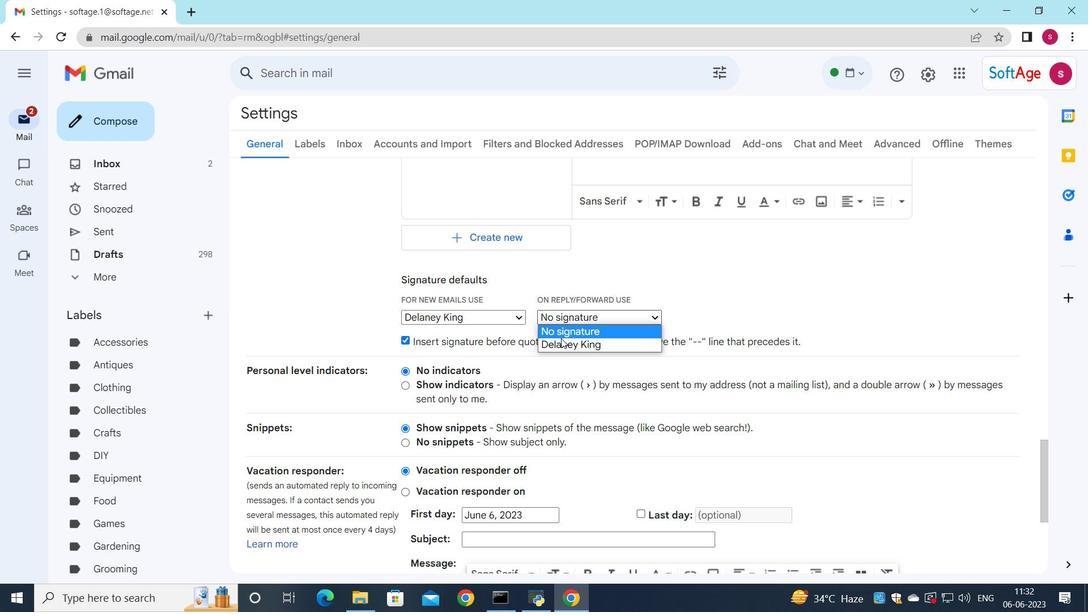 
Action: Mouse pressed left at (557, 346)
Screenshot: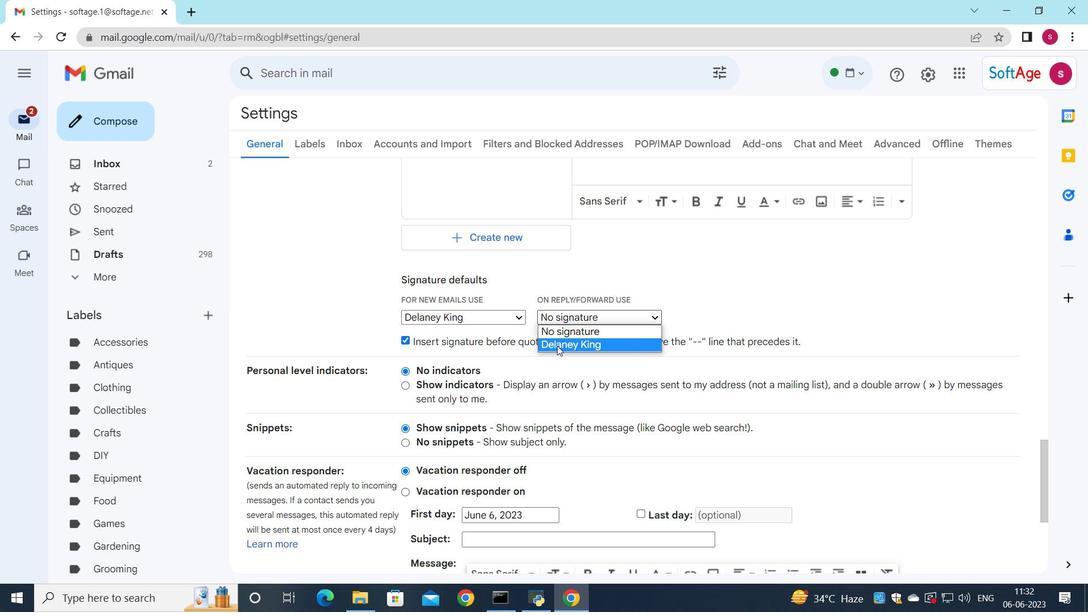 
Action: Mouse moved to (553, 320)
Screenshot: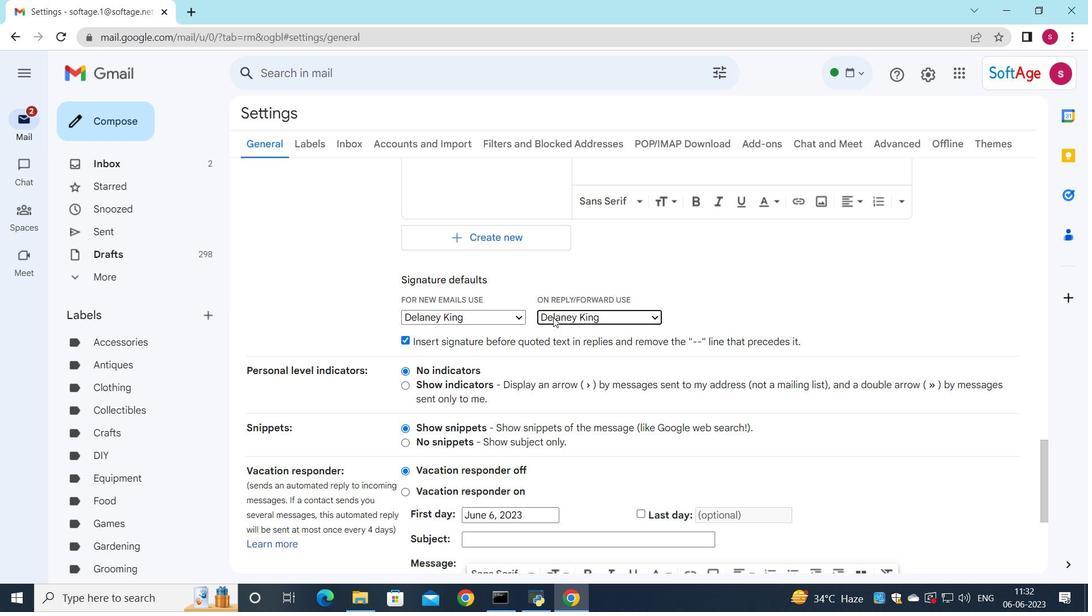 
Action: Mouse scrolled (553, 319) with delta (0, 0)
Screenshot: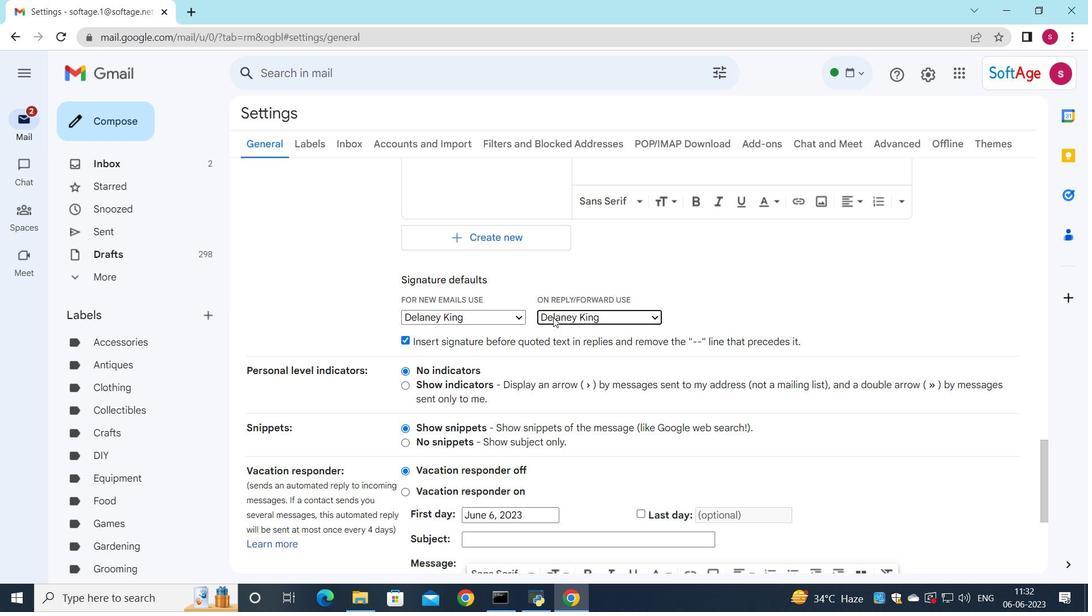 
Action: Mouse moved to (553, 323)
Screenshot: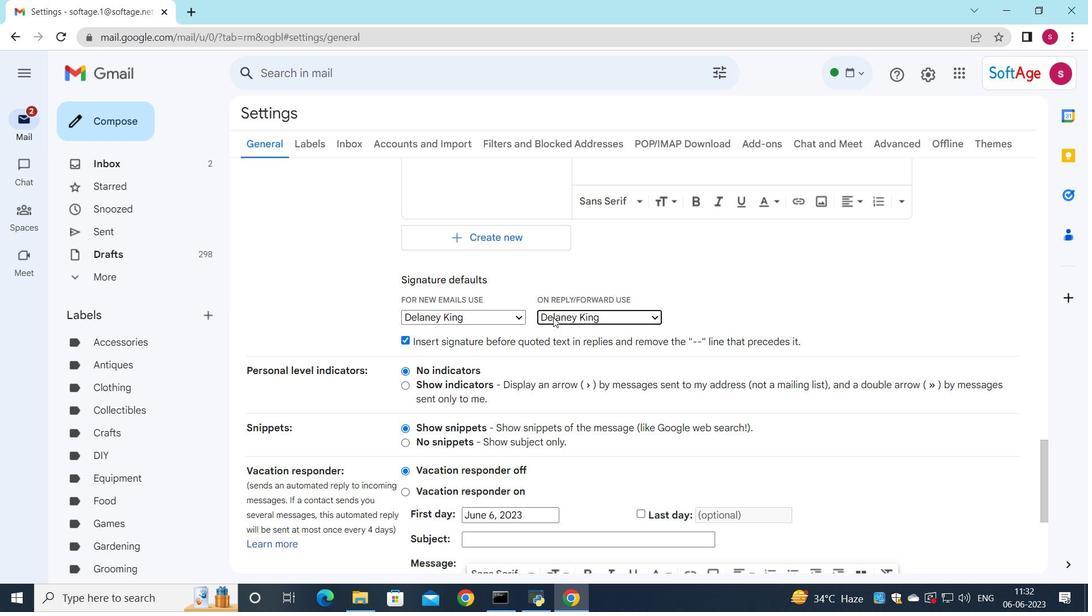 
Action: Mouse scrolled (553, 323) with delta (0, 0)
Screenshot: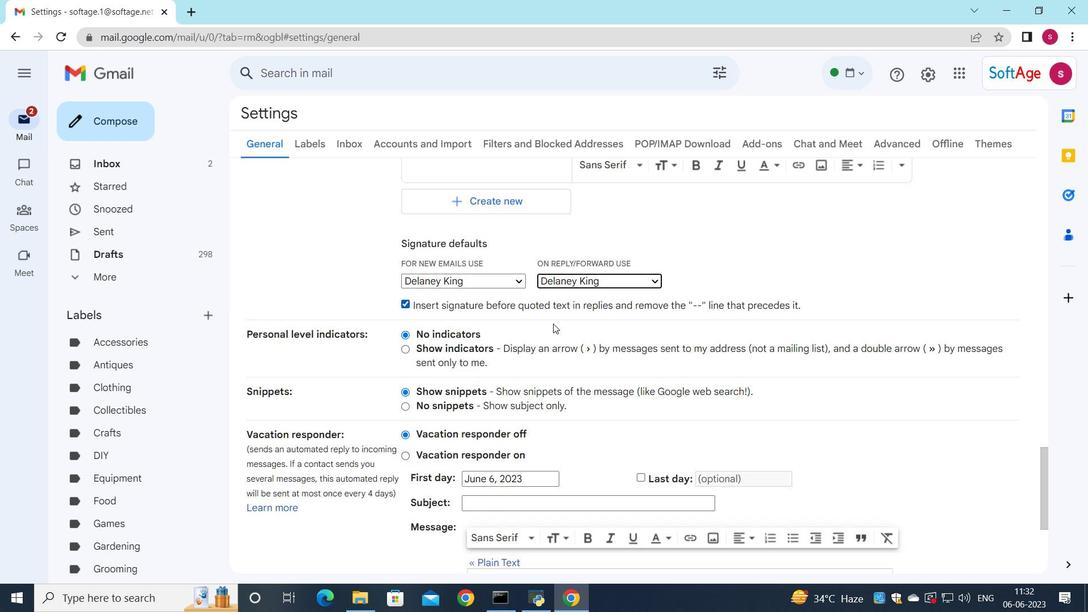 
Action: Mouse moved to (557, 335)
Screenshot: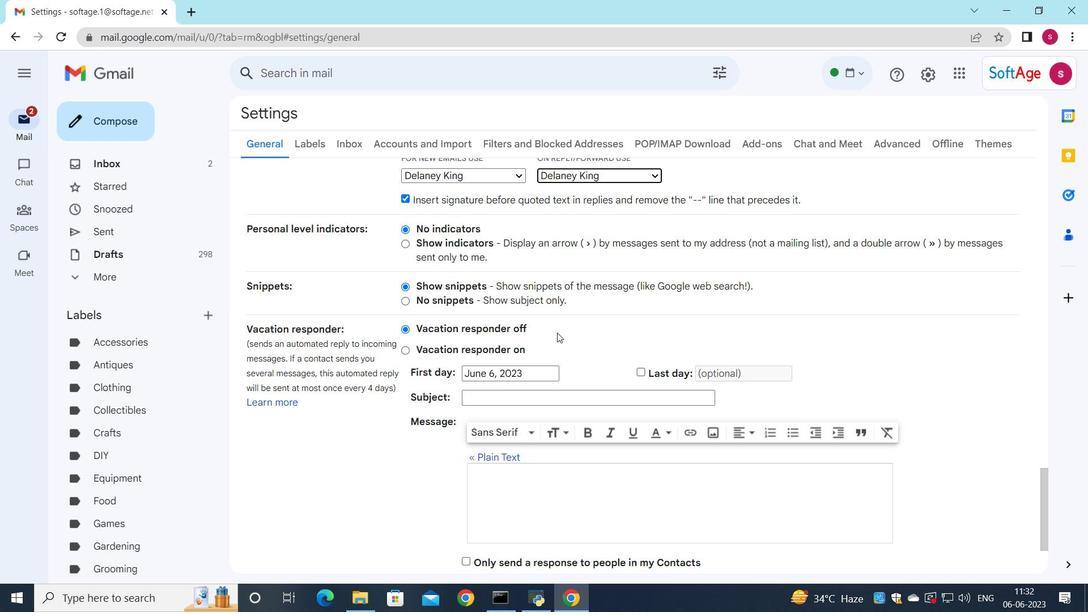 
Action: Mouse scrolled (557, 334) with delta (0, 0)
Screenshot: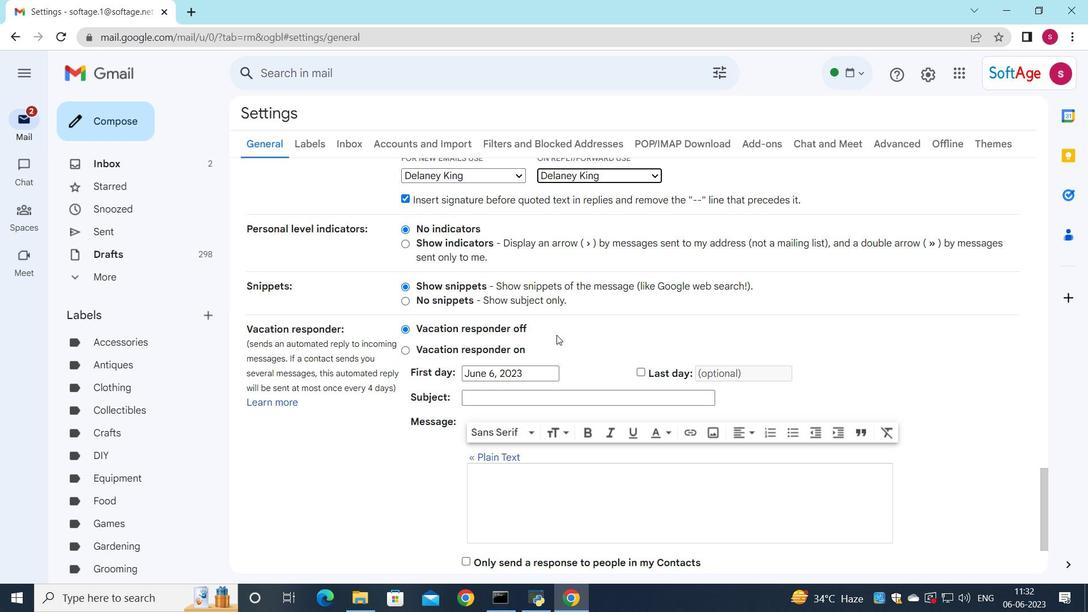 
Action: Mouse scrolled (557, 334) with delta (0, 0)
Screenshot: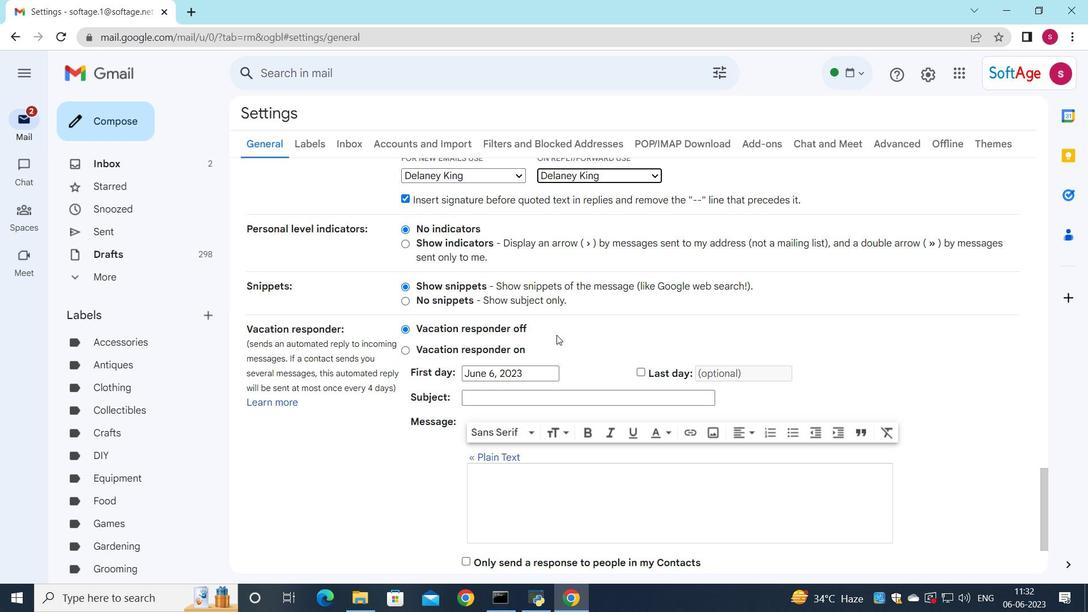 
Action: Mouse scrolled (557, 334) with delta (0, 0)
Screenshot: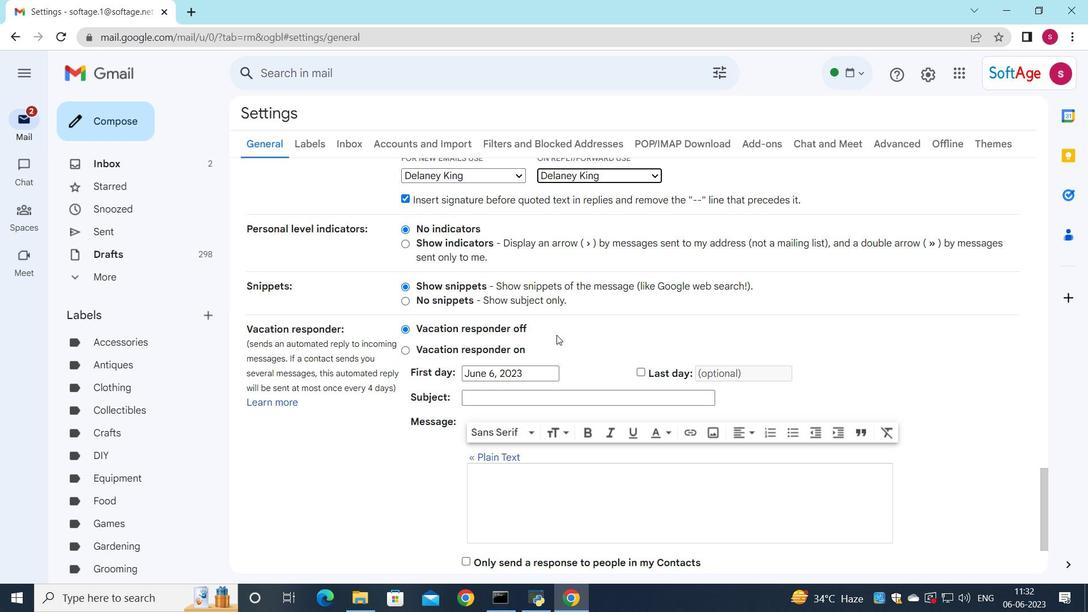 
Action: Mouse moved to (583, 497)
Screenshot: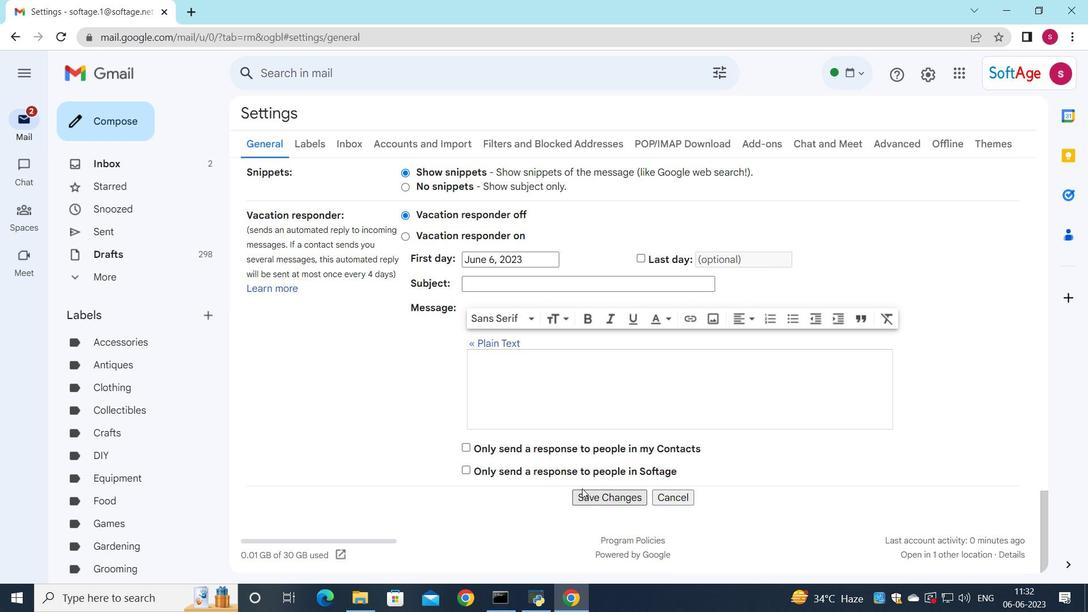 
Action: Mouse pressed left at (583, 497)
Screenshot: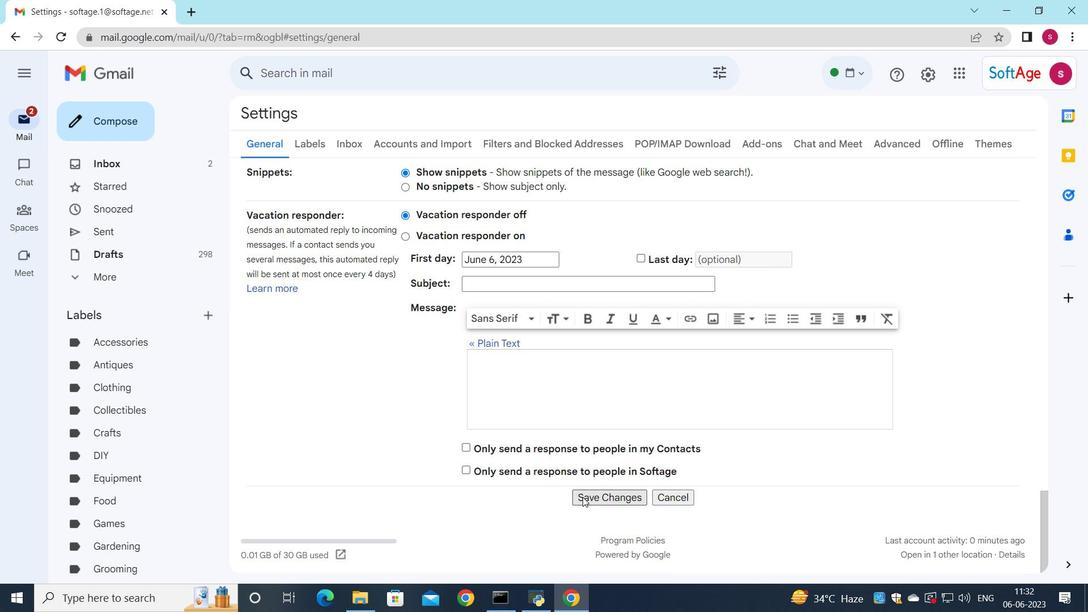 
Action: Mouse moved to (251, 454)
Screenshot: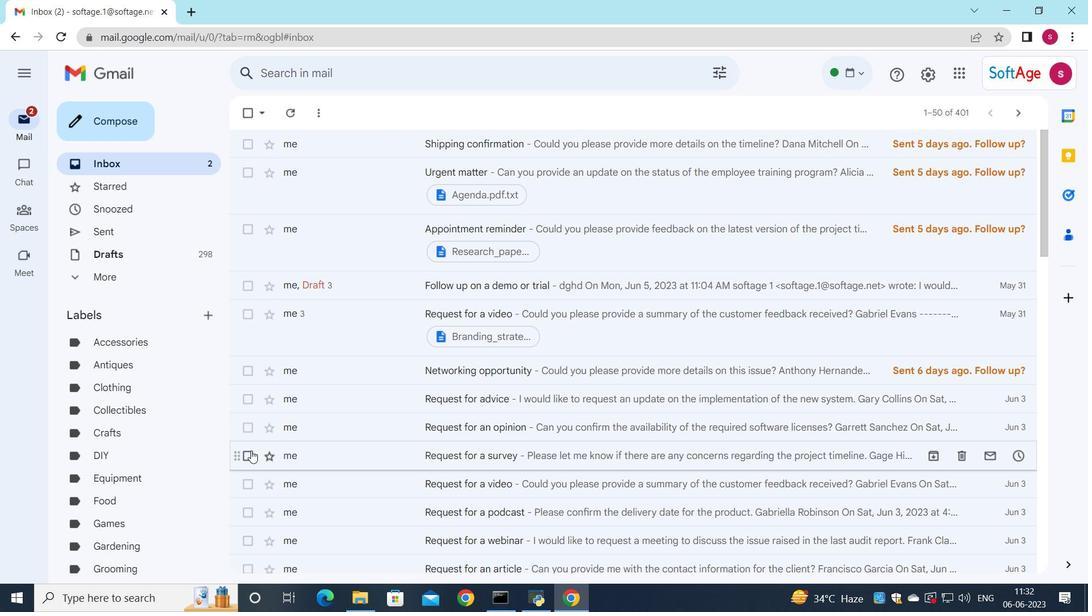 
Action: Mouse pressed left at (251, 454)
Screenshot: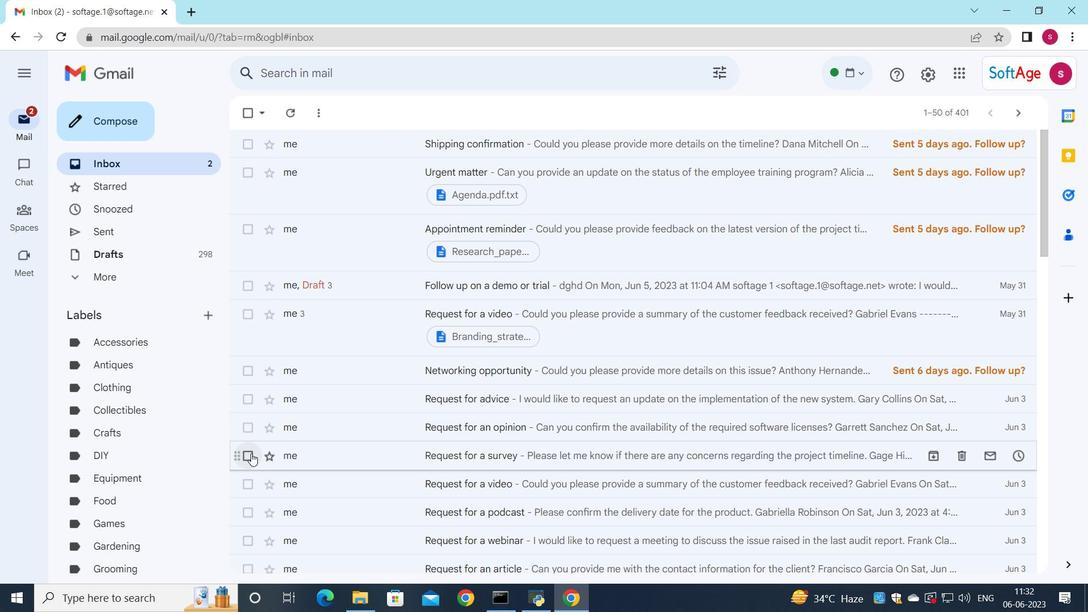 
Action: Mouse moved to (559, 119)
Screenshot: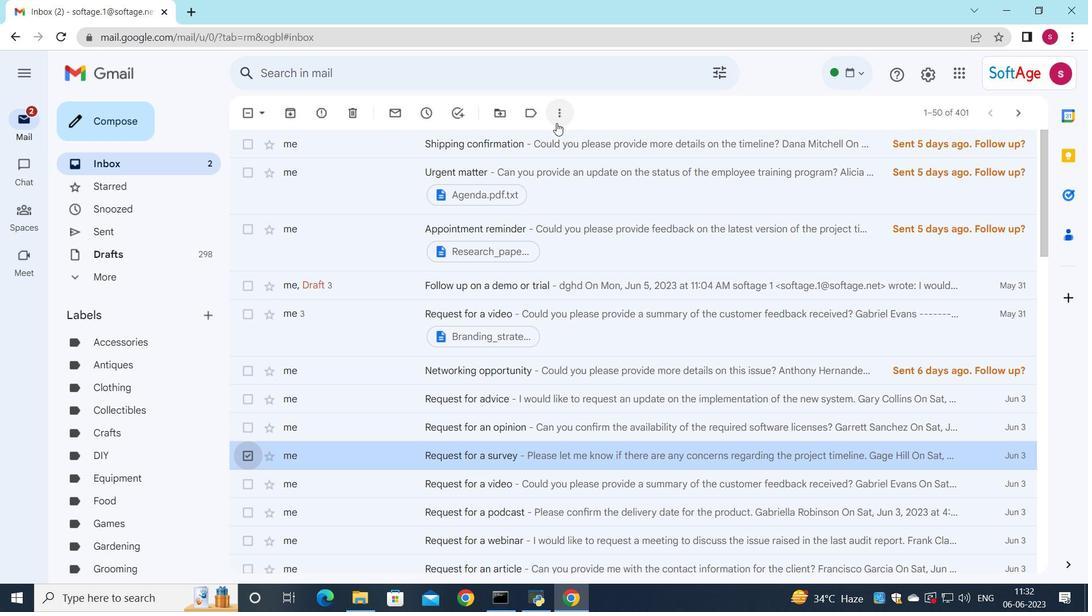 
Action: Mouse pressed left at (559, 119)
Screenshot: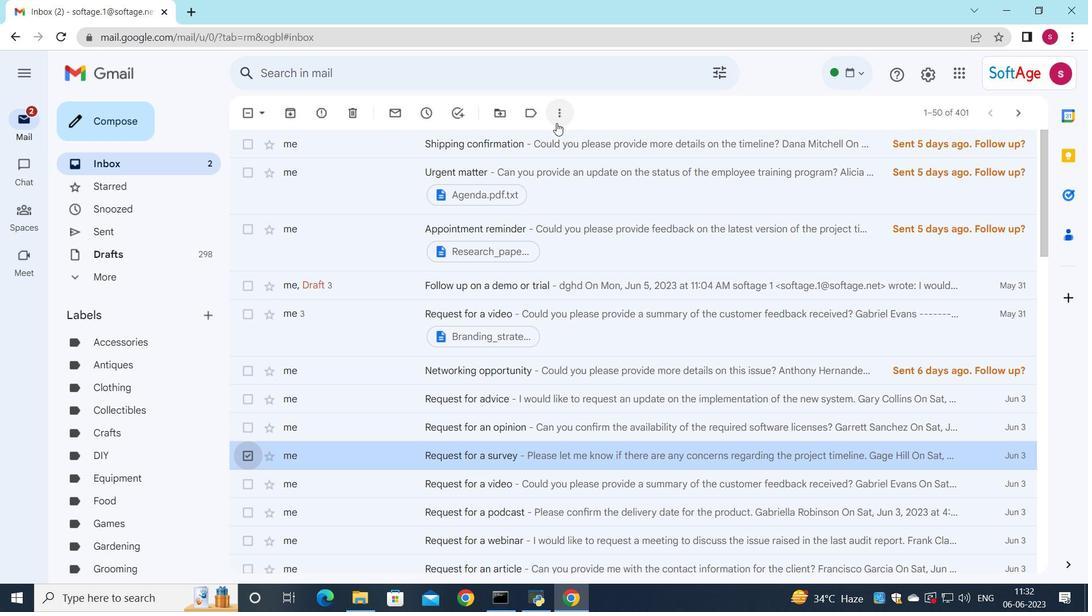 
Action: Mouse moved to (575, 243)
Screenshot: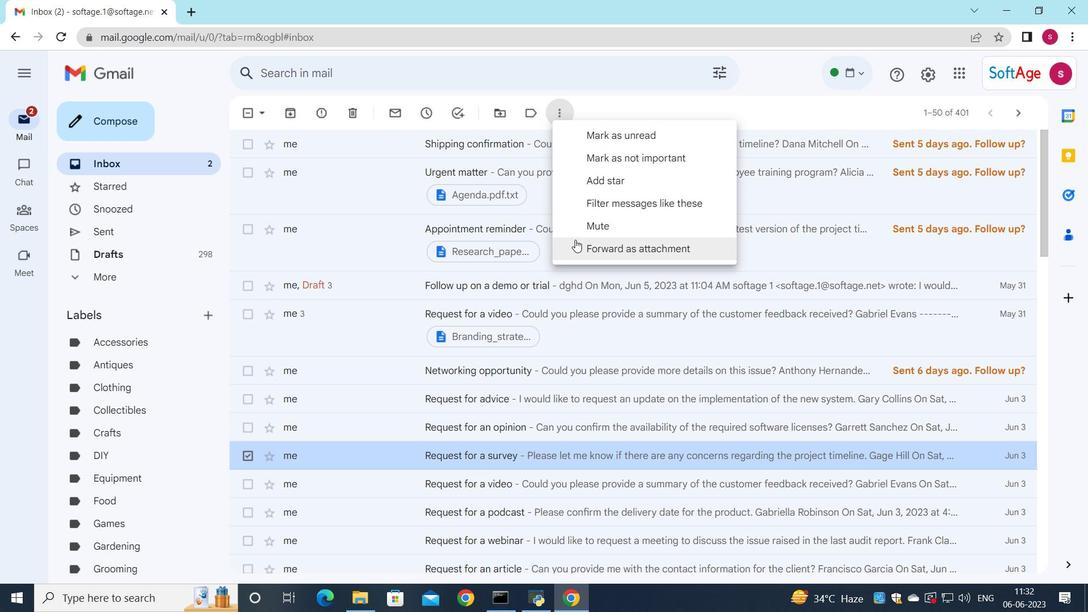 
Action: Mouse pressed left at (575, 243)
Screenshot: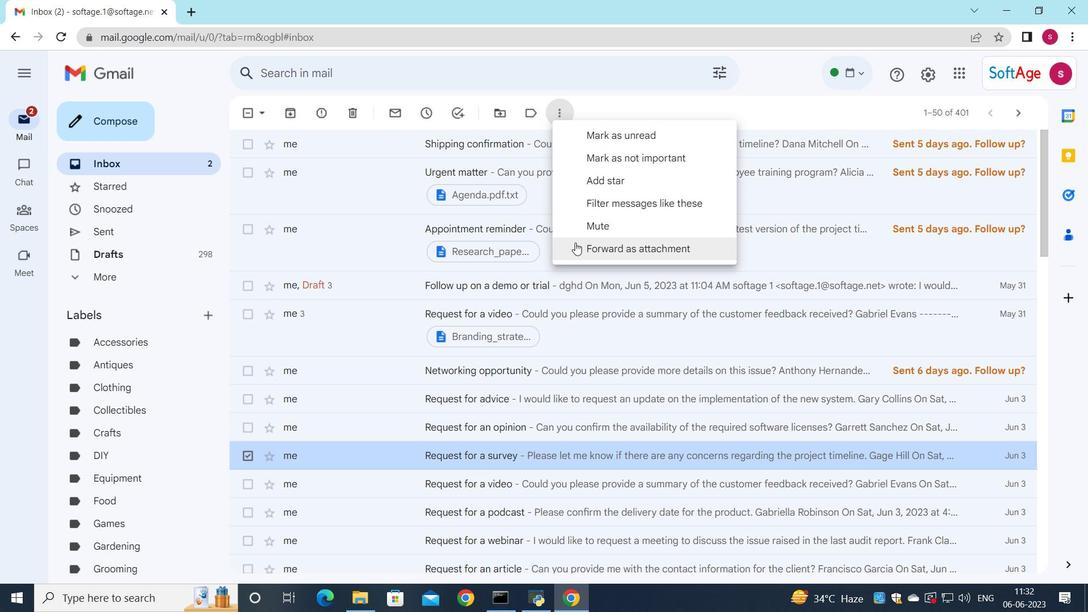 
Action: Mouse moved to (577, 243)
Screenshot: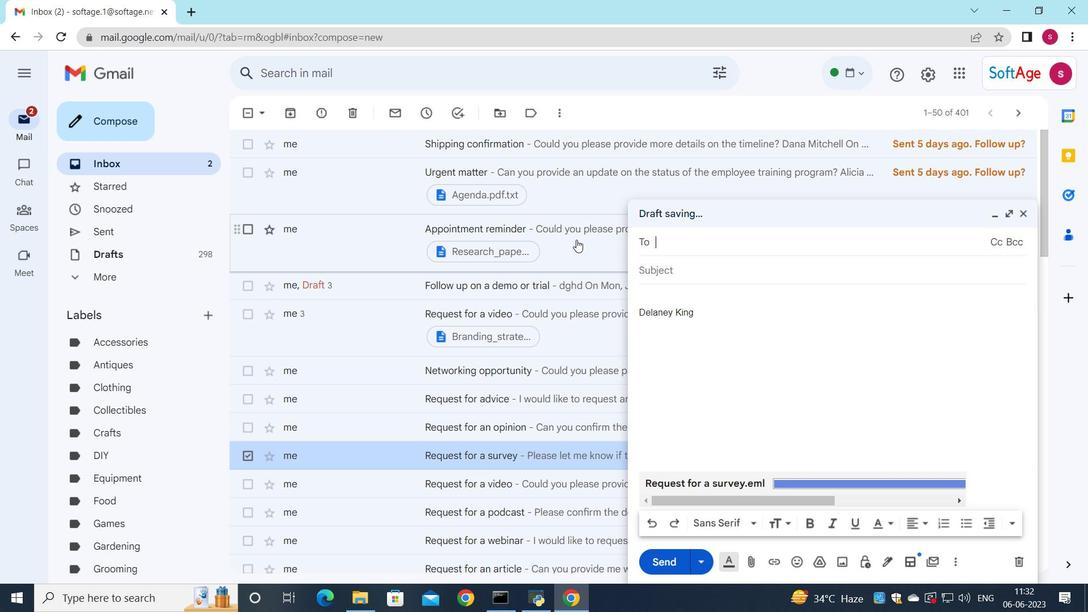 
Action: Mouse scrolled (577, 243) with delta (0, 0)
Screenshot: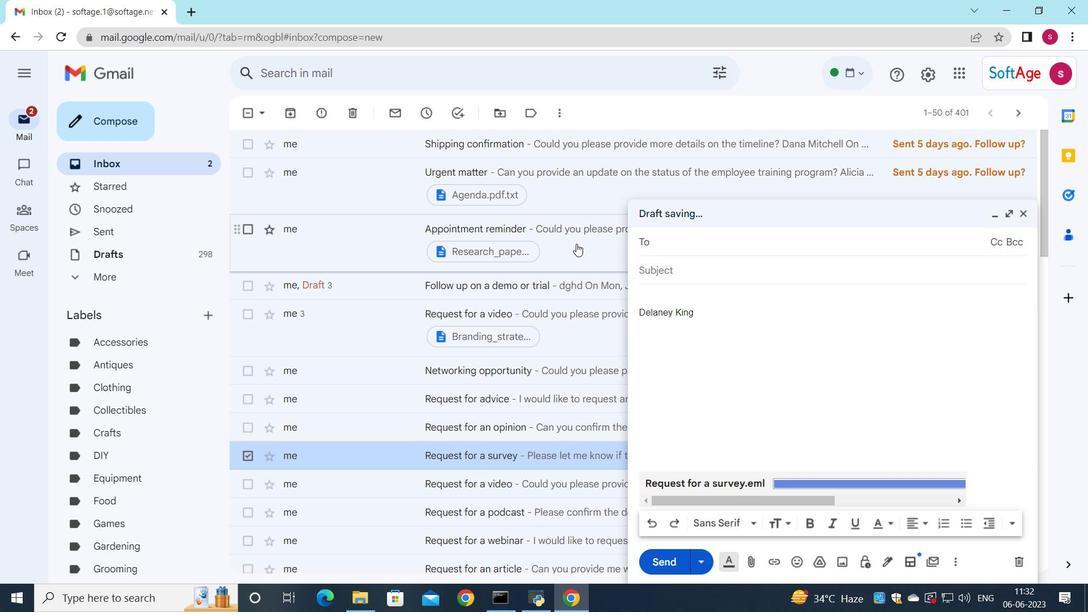 
Action: Mouse moved to (712, 247)
Screenshot: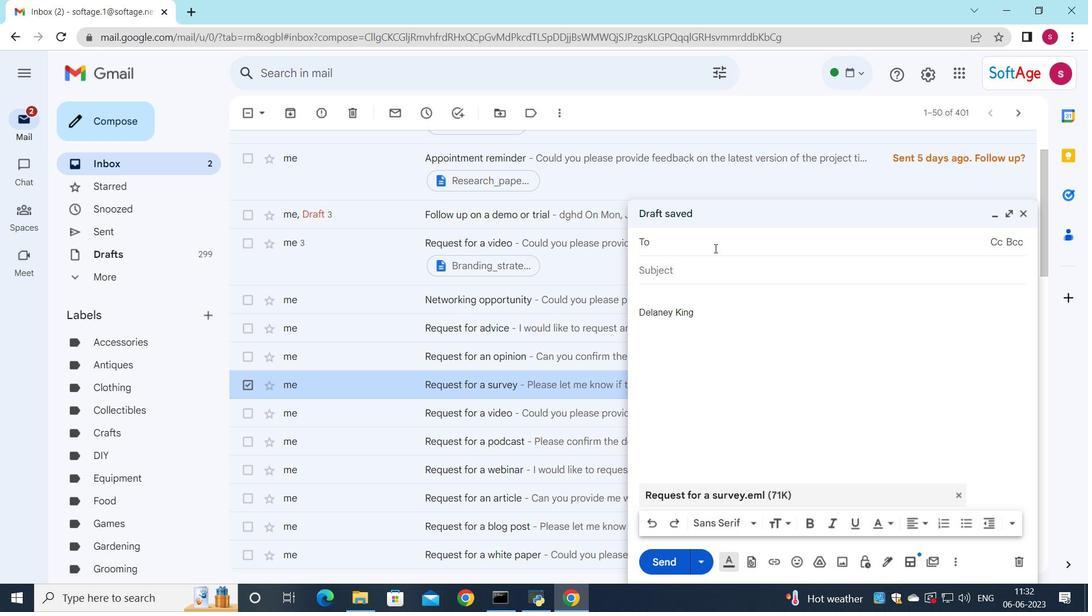 
Action: Key pressed s
Screenshot: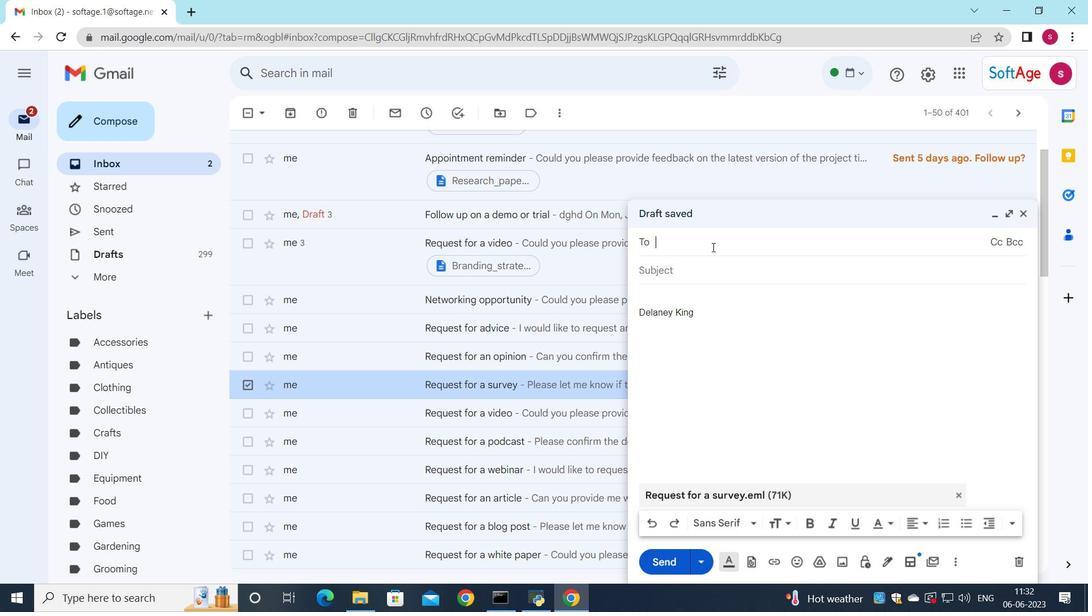 
Action: Mouse moved to (721, 353)
Screenshot: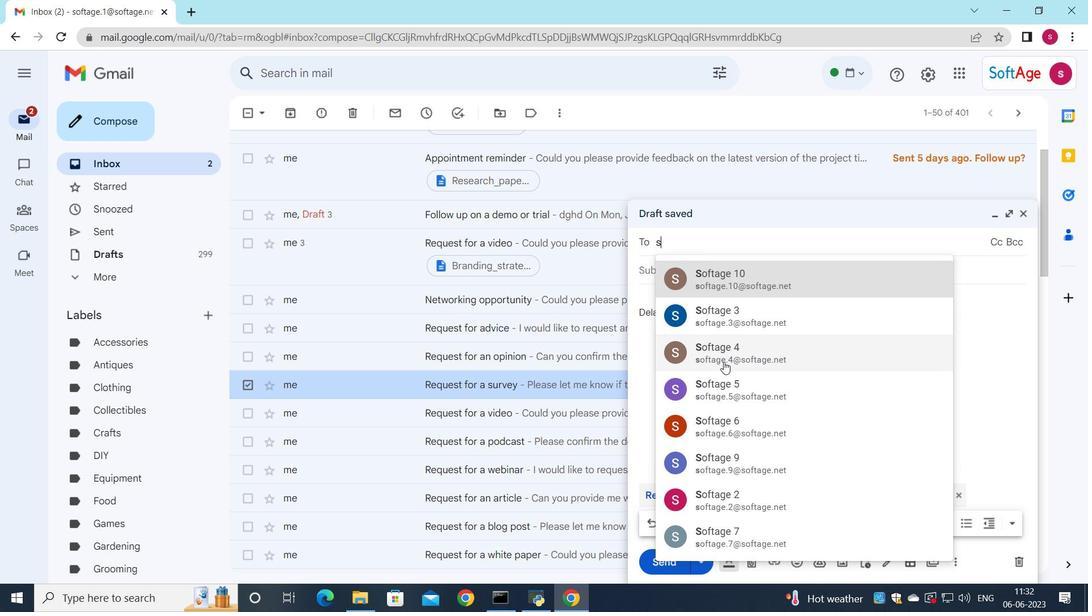 
Action: Mouse pressed left at (721, 353)
Screenshot: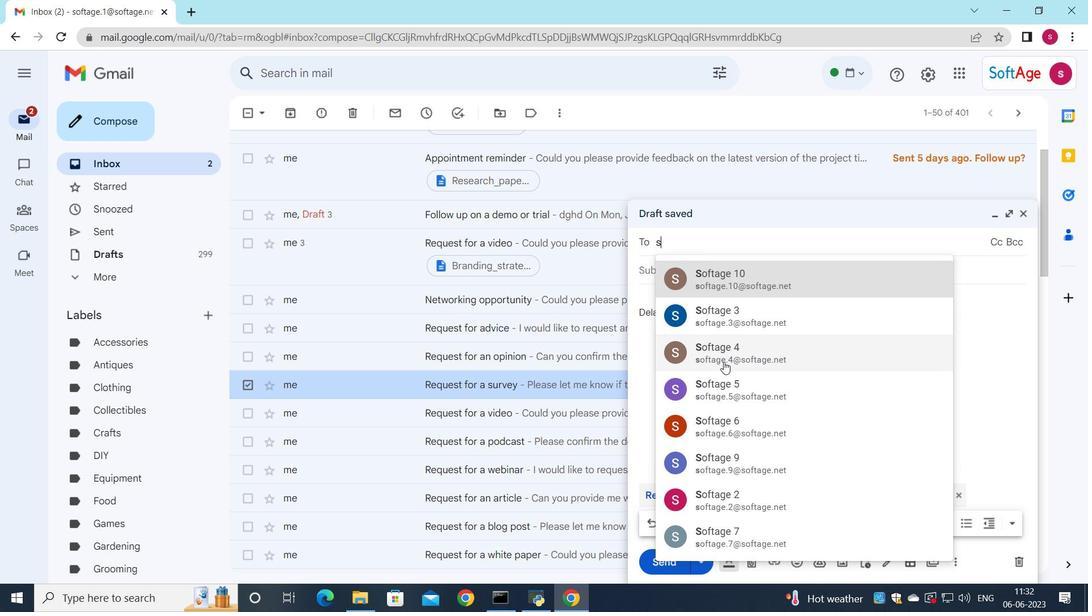 
Action: Mouse moved to (679, 292)
Screenshot: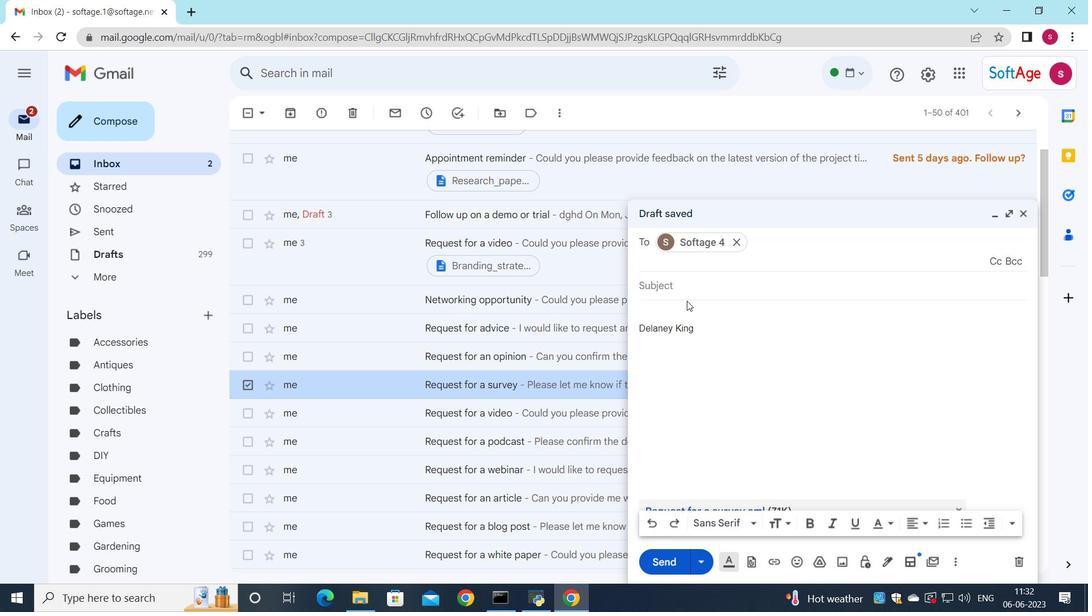 
Action: Mouse pressed left at (679, 292)
Screenshot: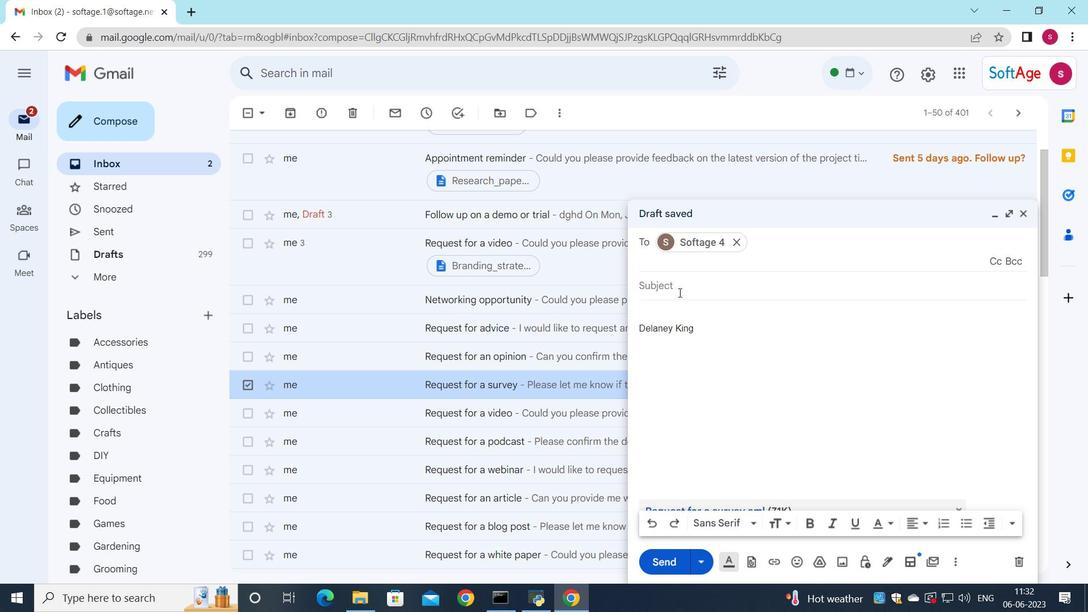 
Action: Key pressed <Key.shift>Could<Key.space>you<Key.space>provide<Key.space>me<Key.space>with<Key.space>a<Key.space><Key.backspace><Key.backspace><Key.backspace><Key.backspace><Key.backspace><Key.backspace><Key.backspace><Key.backspace><Key.backspace><Key.backspace><Key.backspace><Key.backspace><Key.backspace><Key.backspace><Key.backspace><Key.backspace><Key.backspace><Key.backspace><Key.backspace><Key.backspace><Key.backspace><Key.backspace><Key.backspace><Key.backspace><Key.backspace><Key.backspace><Key.backspace><Key.backspace><Key.shift>Meeting<Key.space>minutes<Key.enter>
Screenshot: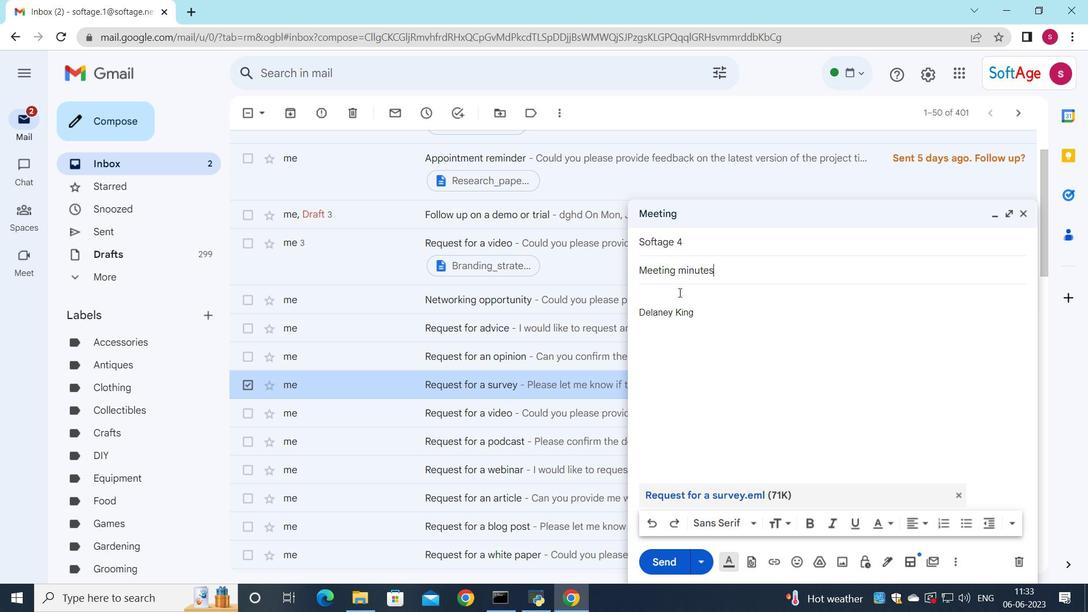 
Action: Mouse pressed left at (679, 292)
Screenshot: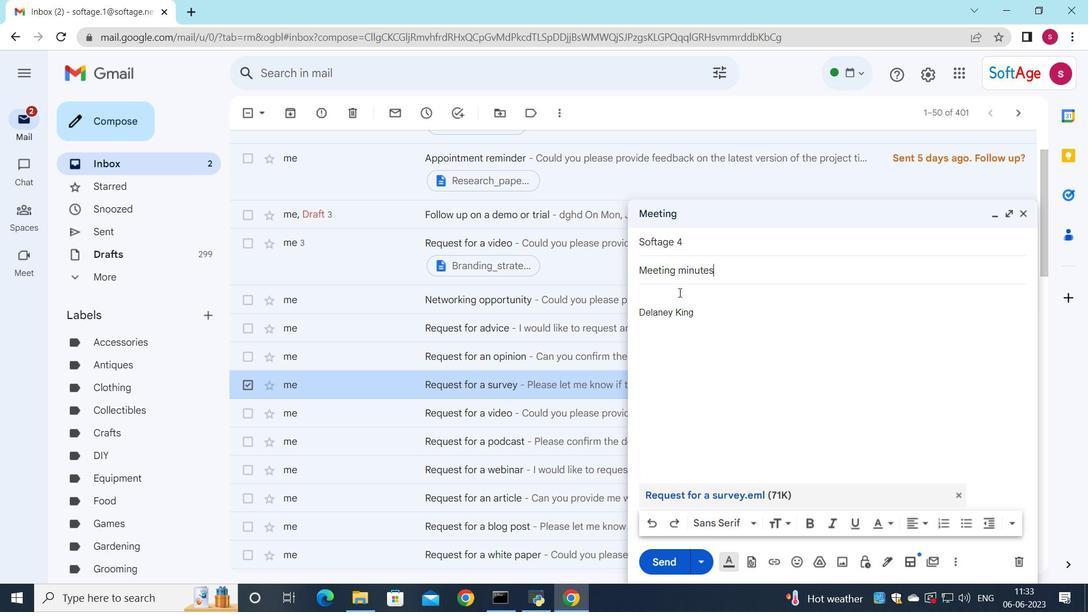 
Action: Key pressed <Key.shift>Could<Key.space>you<Key.space>provide<Key.space>me<Key.space>with<Key.space>a<Key.space>status<Key.space>report<Key.space>on<Key.space>the<Key.space>projects<Key.space>resource<Key.space>utilization<Key.shift_r>?
Screenshot: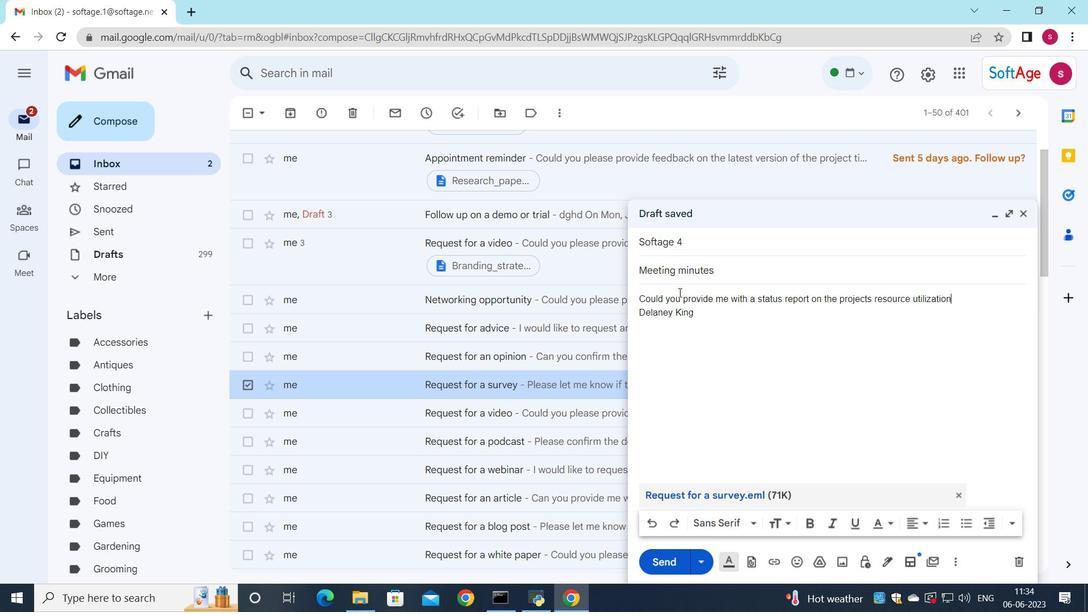 
Action: Mouse moved to (858, 299)
Screenshot: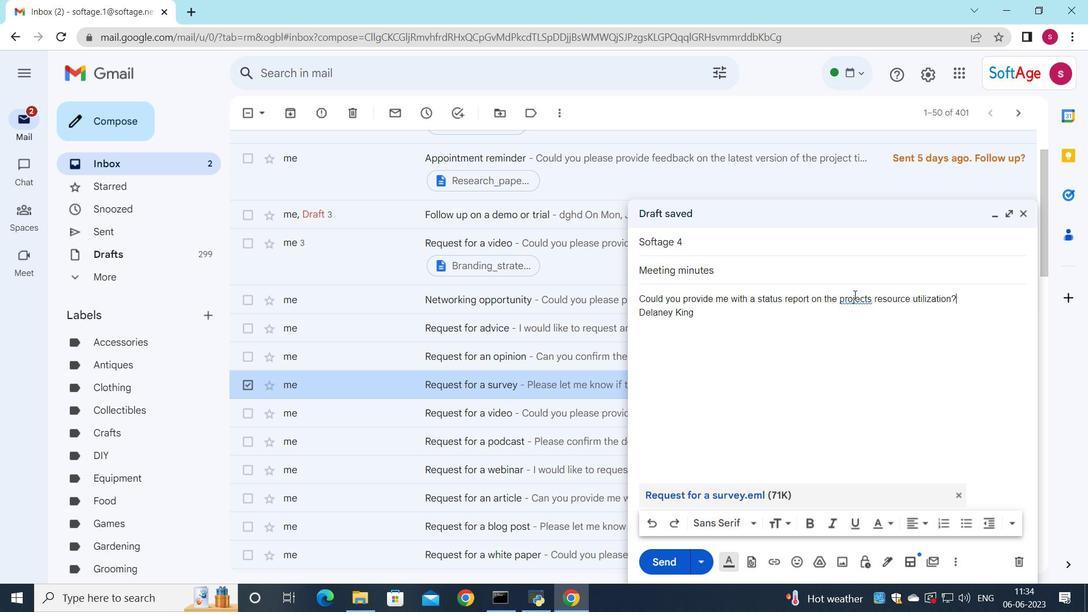 
Action: Mouse pressed left at (858, 299)
Screenshot: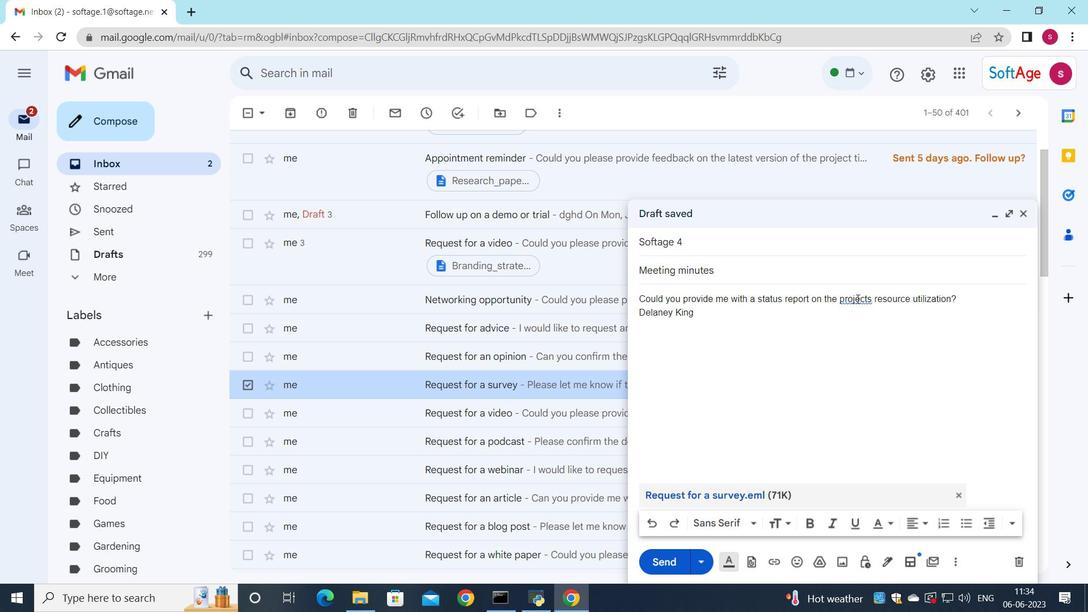 
Action: Mouse moved to (859, 323)
Screenshot: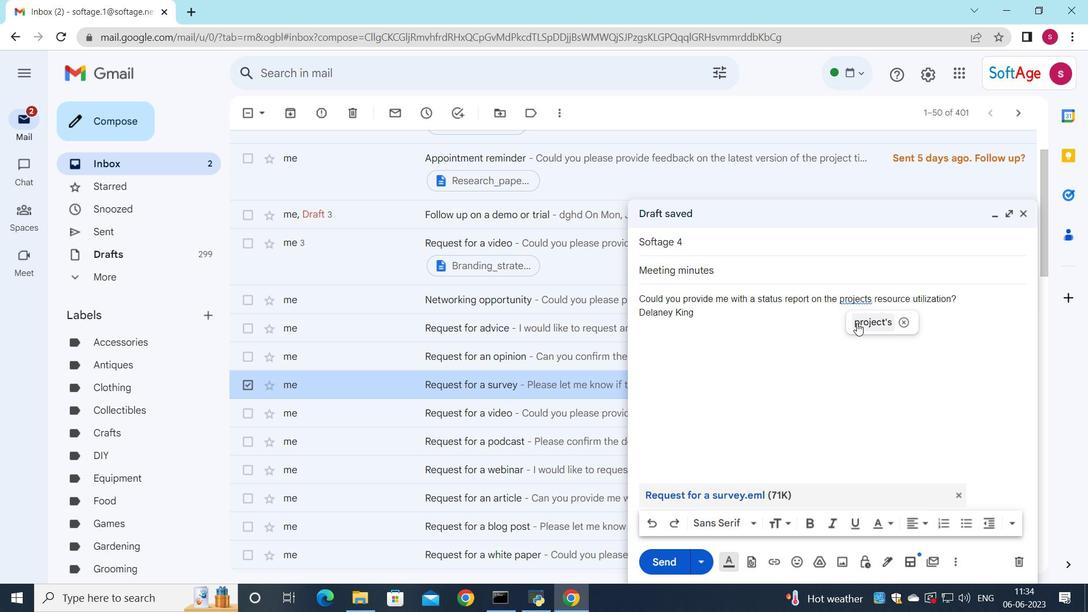 
Action: Mouse pressed left at (859, 323)
Screenshot: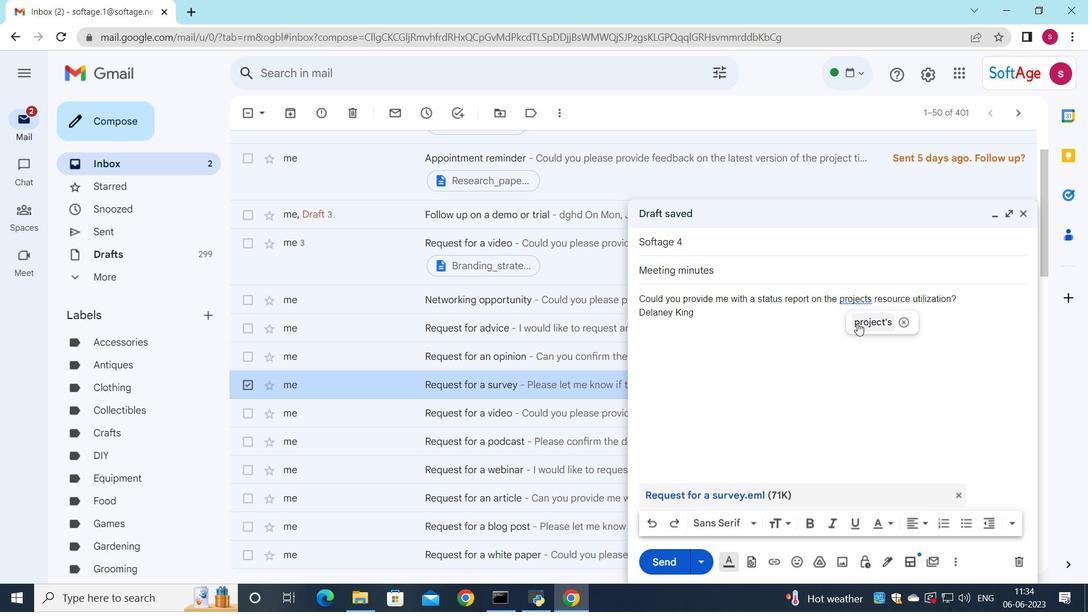 
Action: Mouse moved to (673, 562)
Screenshot: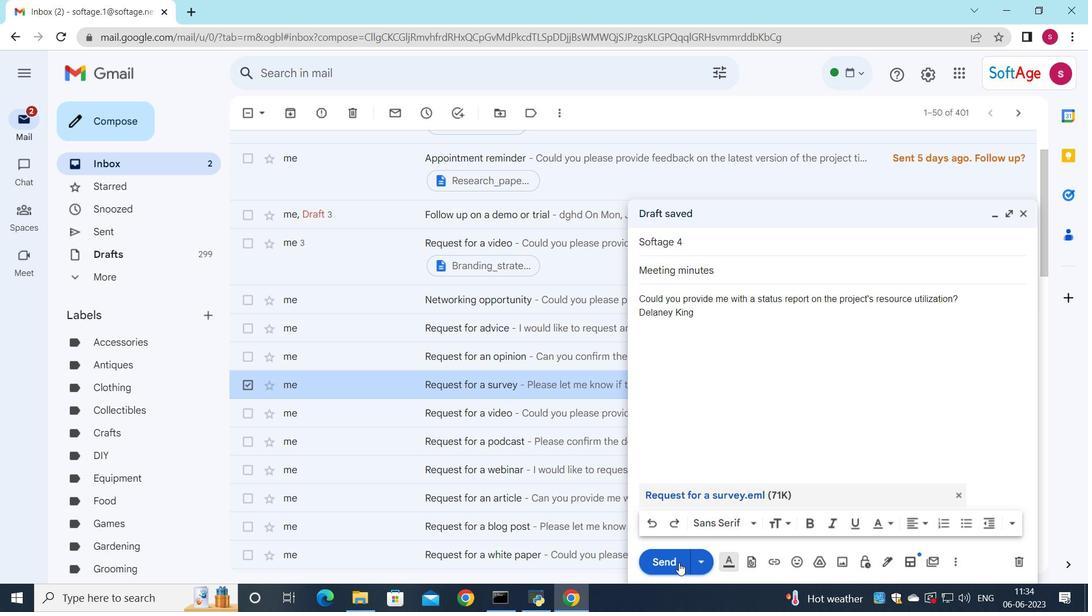 
Action: Mouse pressed left at (673, 562)
Screenshot: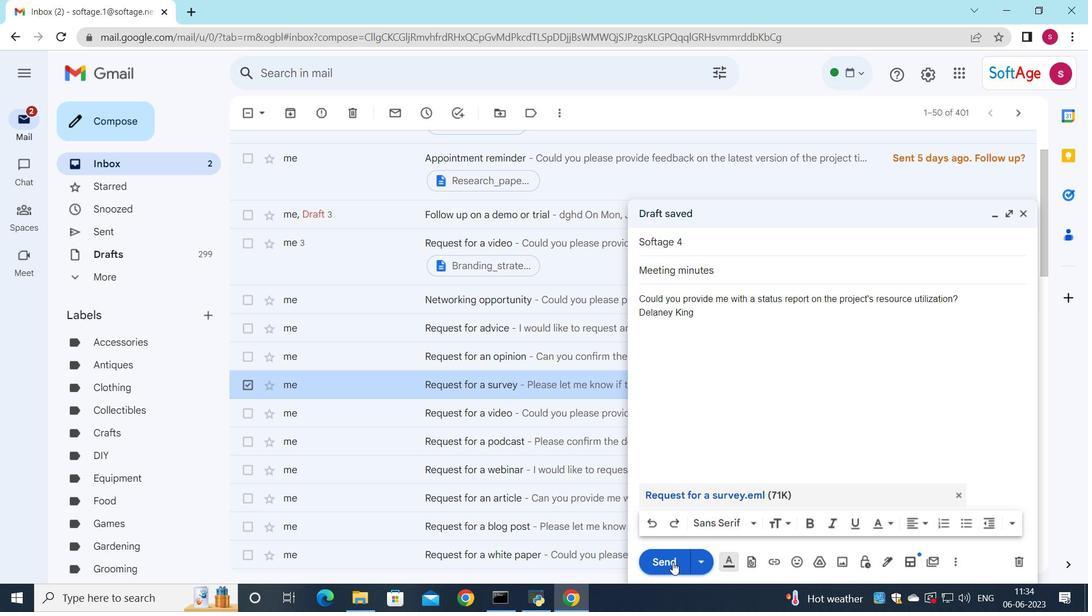
Action: Mouse moved to (719, 404)
Screenshot: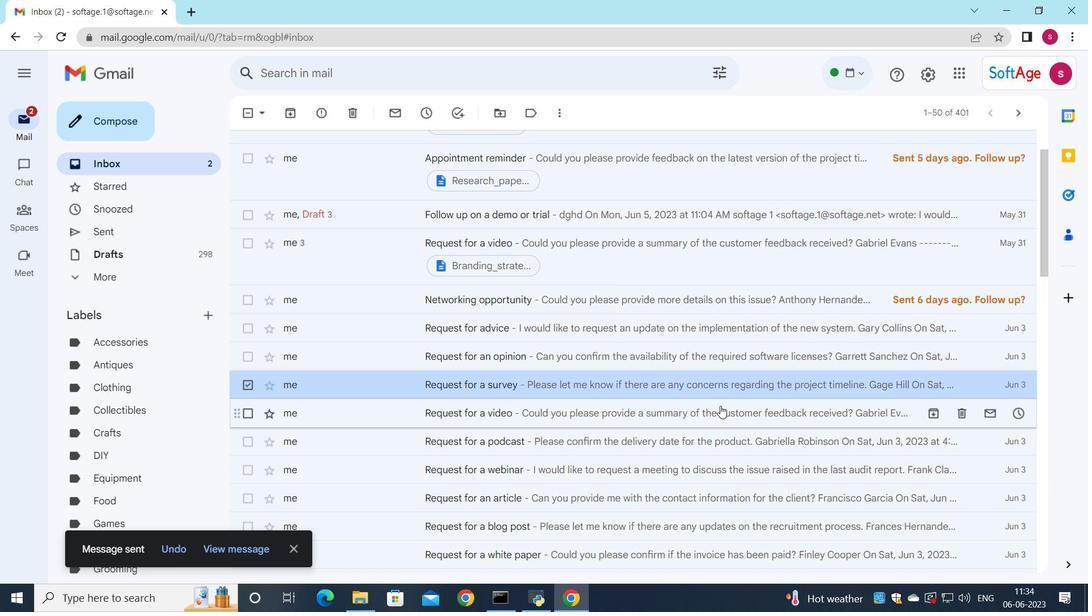 
